 Task: Look for space in Hamadān, Iran from 2nd August, 2023 to 12th August, 2023 for 2 adults in price range Rs.5000 to Rs.10000. Place can be private room with 1  bedroom having 1 bed and 1 bathroom. Property type can be house, flat, guest house, hotel. Booking option can be shelf check-in. Required host language is English.
Action: Mouse moved to (469, 82)
Screenshot: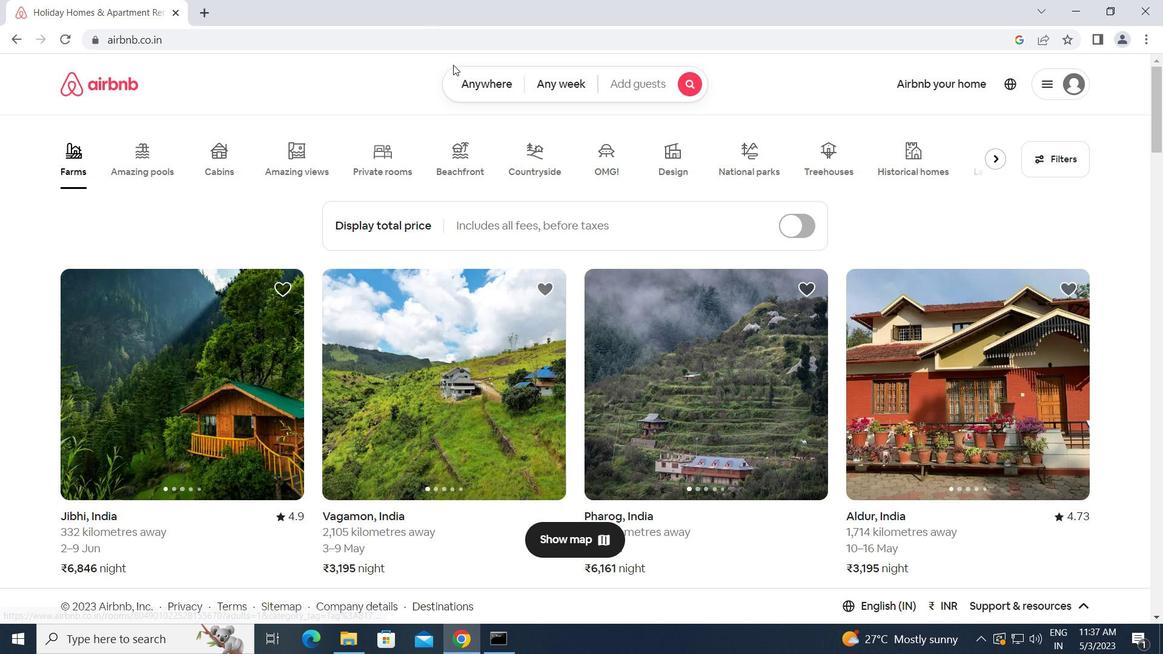 
Action: Mouse pressed left at (469, 82)
Screenshot: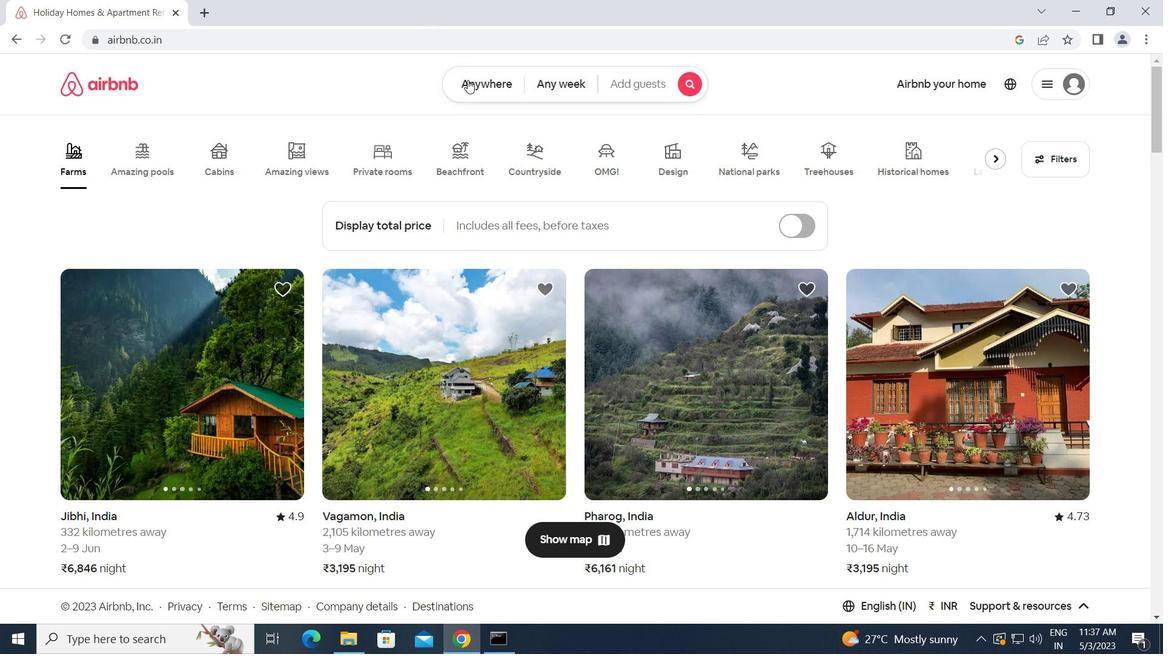 
Action: Mouse moved to (392, 139)
Screenshot: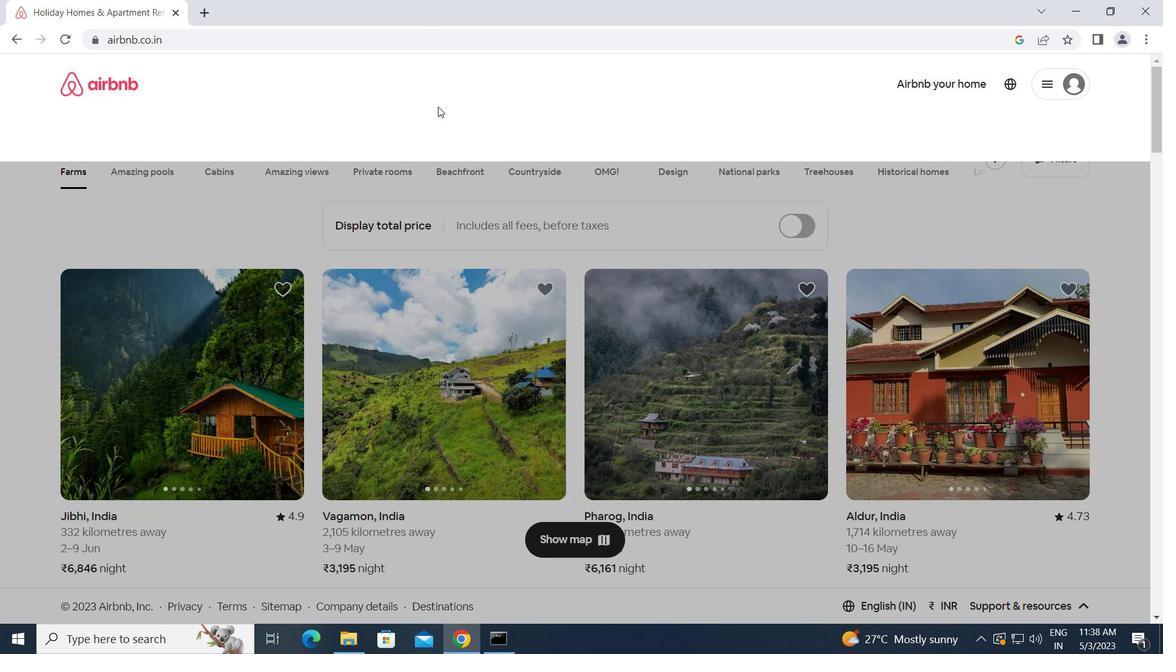 
Action: Mouse pressed left at (392, 139)
Screenshot: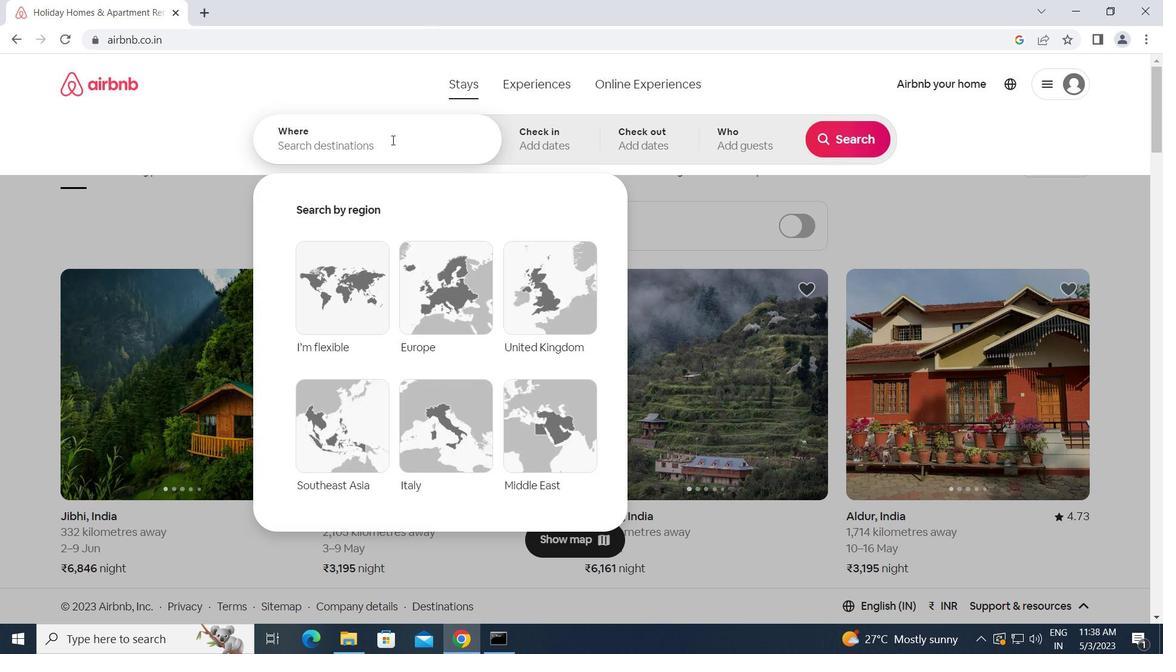 
Action: Key pressed h<Key.caps_lock>amadan,<Key.space><Key.caps_lock>i<Key.caps_lock>ran<Key.enter>
Screenshot: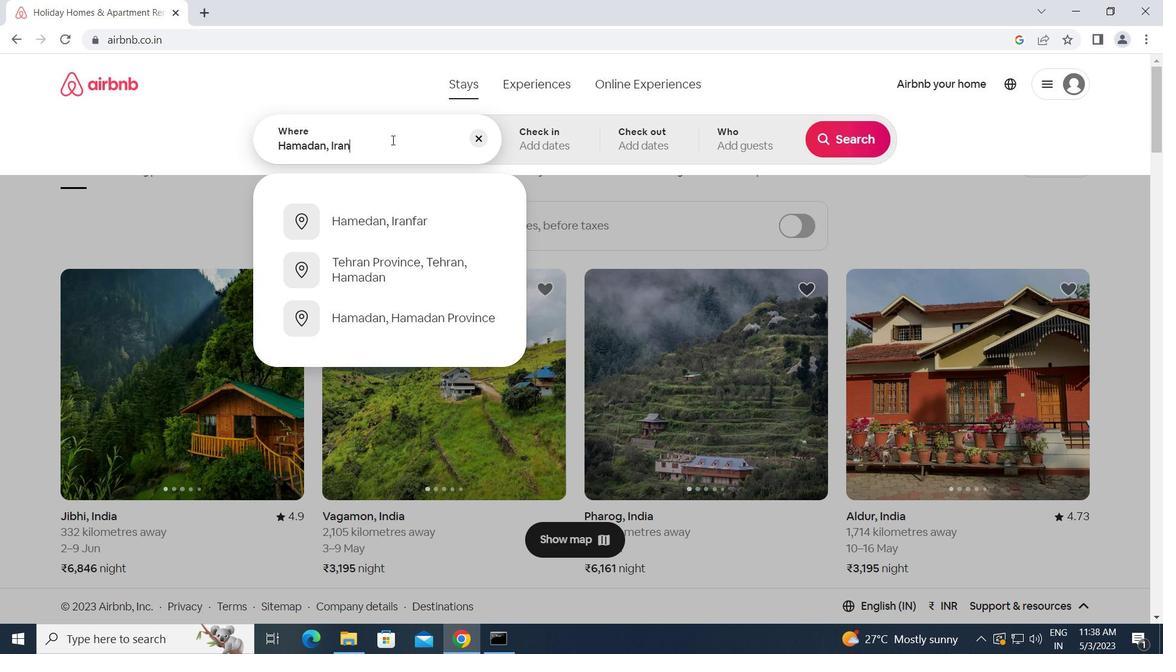 
Action: Mouse moved to (834, 255)
Screenshot: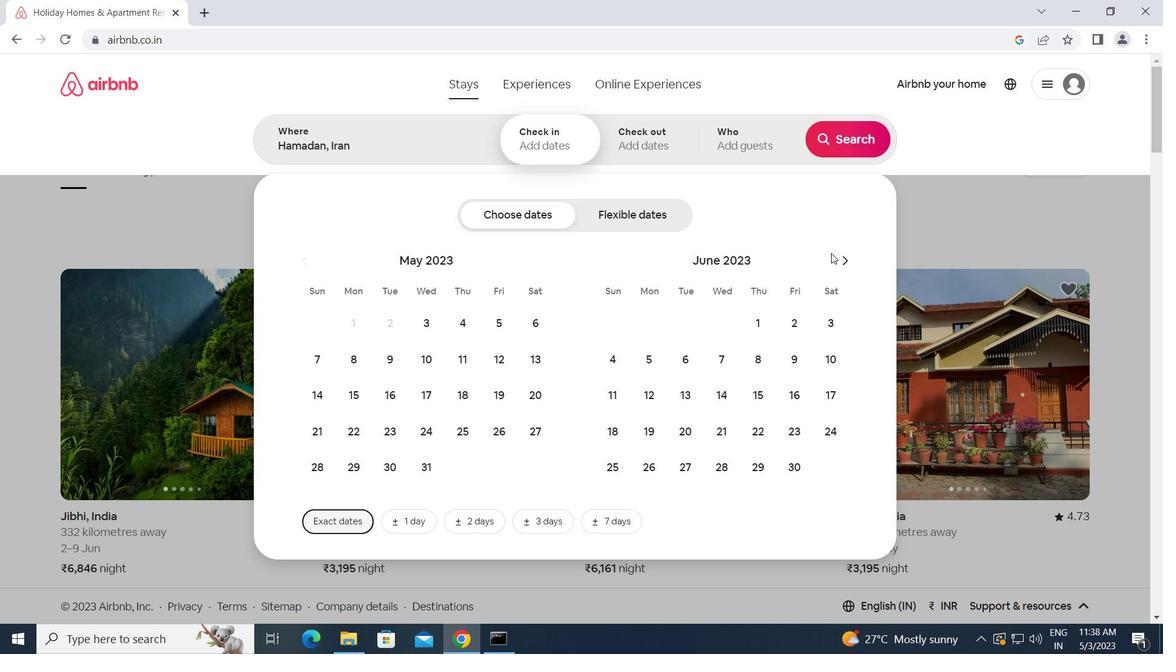 
Action: Mouse pressed left at (834, 255)
Screenshot: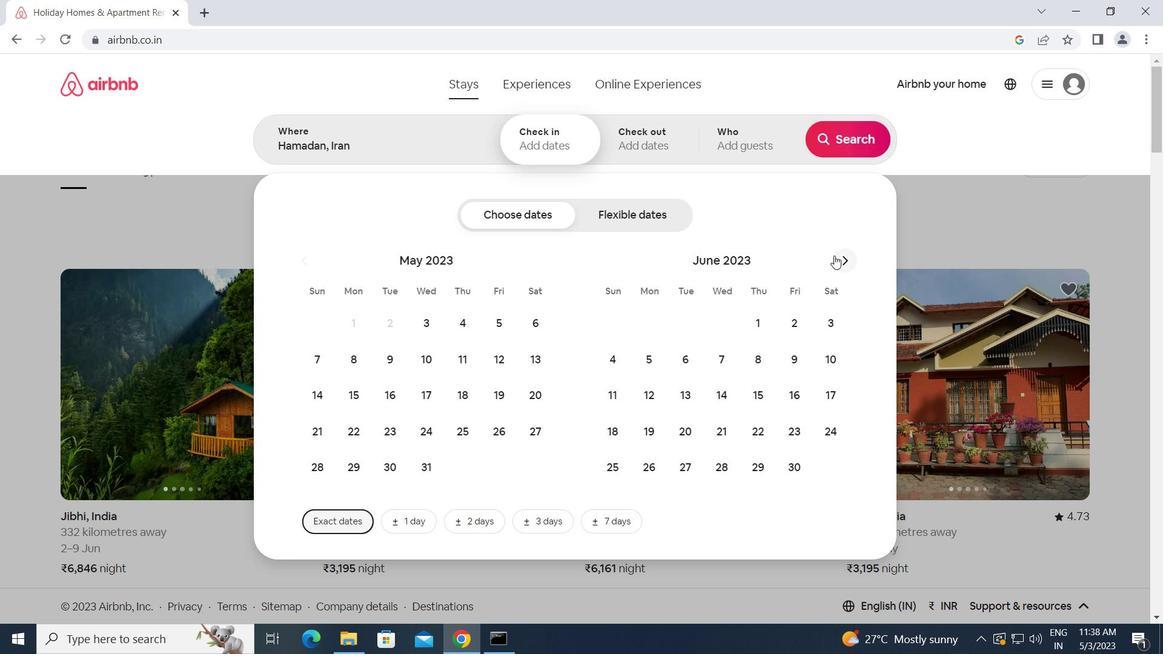 
Action: Mouse pressed left at (834, 255)
Screenshot: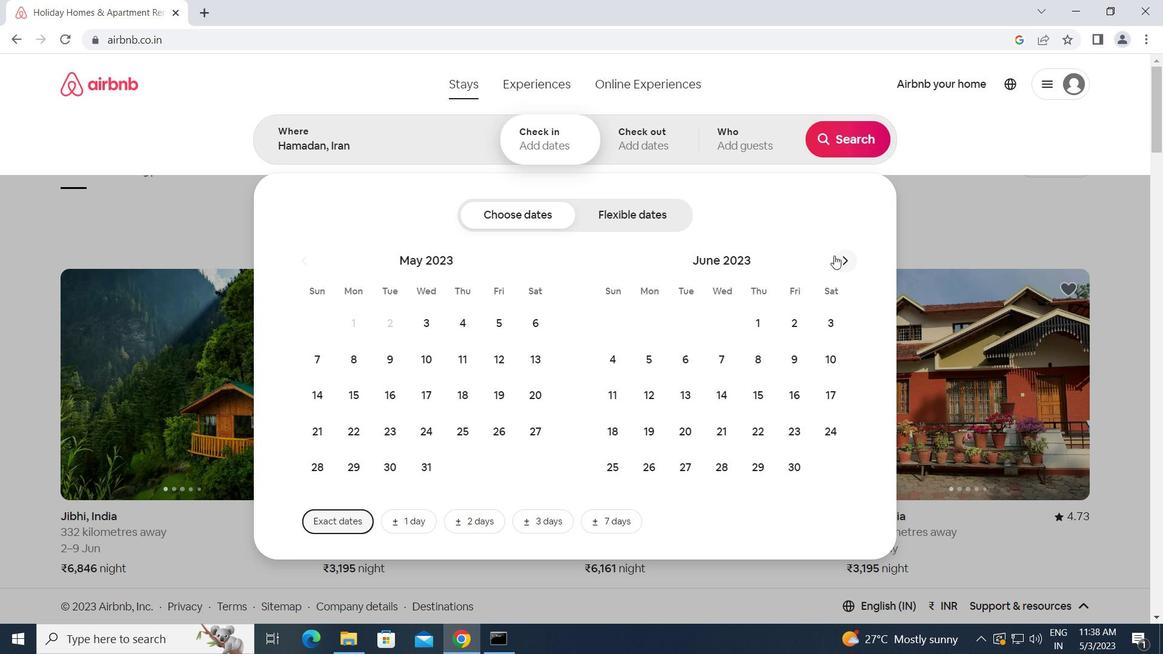 
Action: Mouse moved to (722, 324)
Screenshot: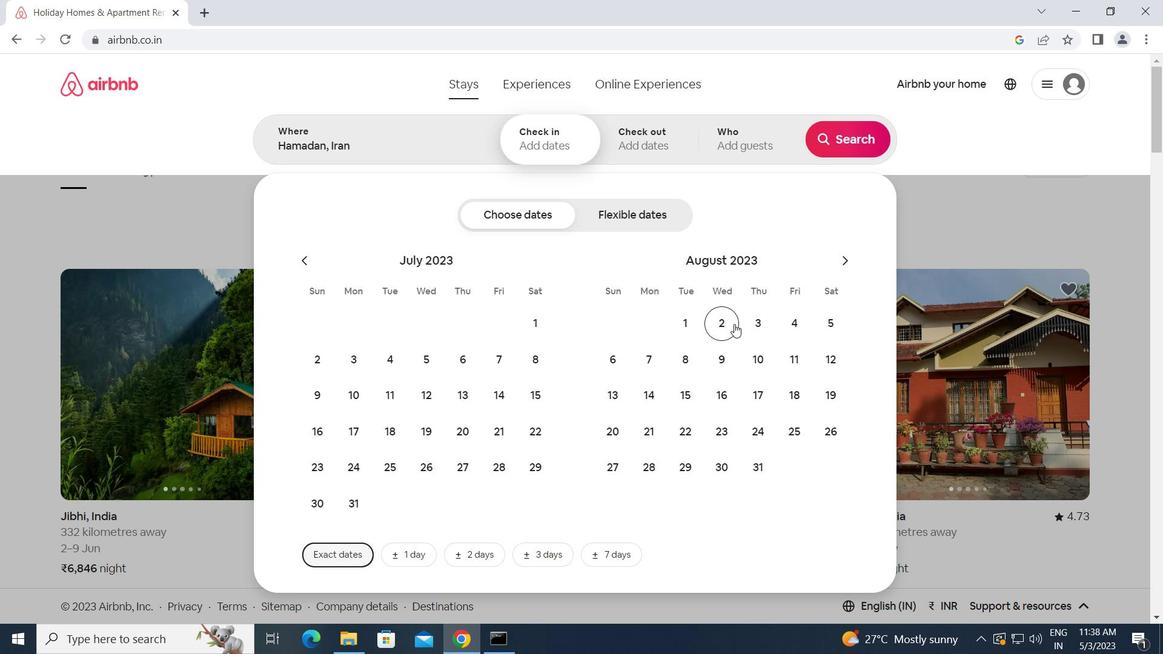 
Action: Mouse pressed left at (722, 324)
Screenshot: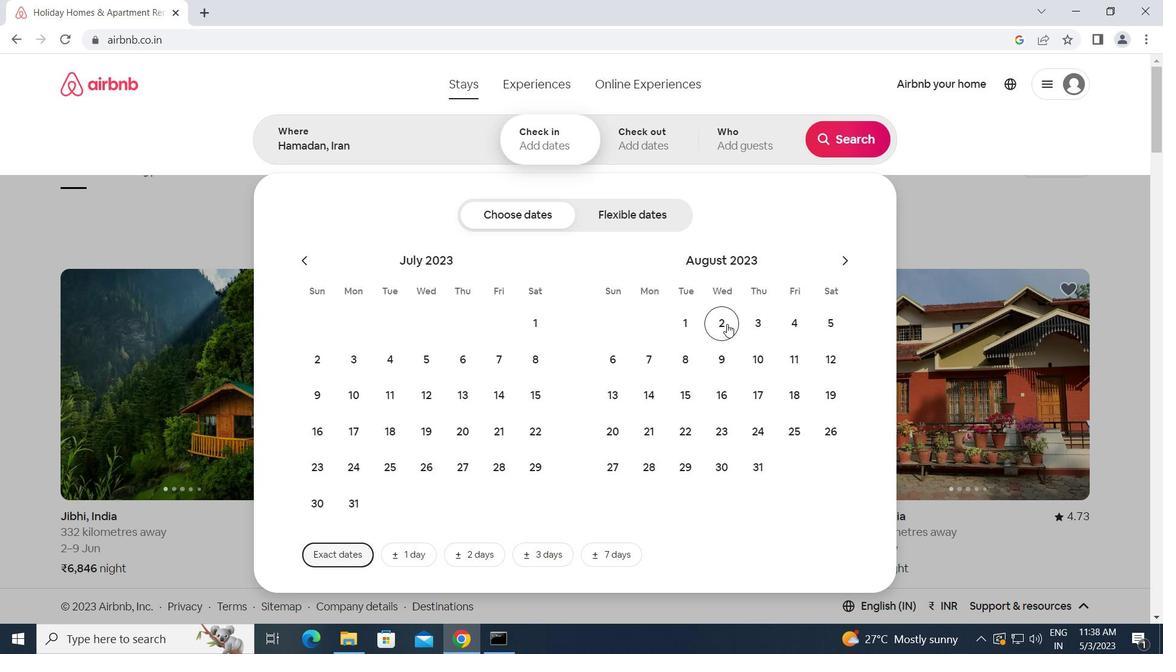 
Action: Mouse moved to (813, 355)
Screenshot: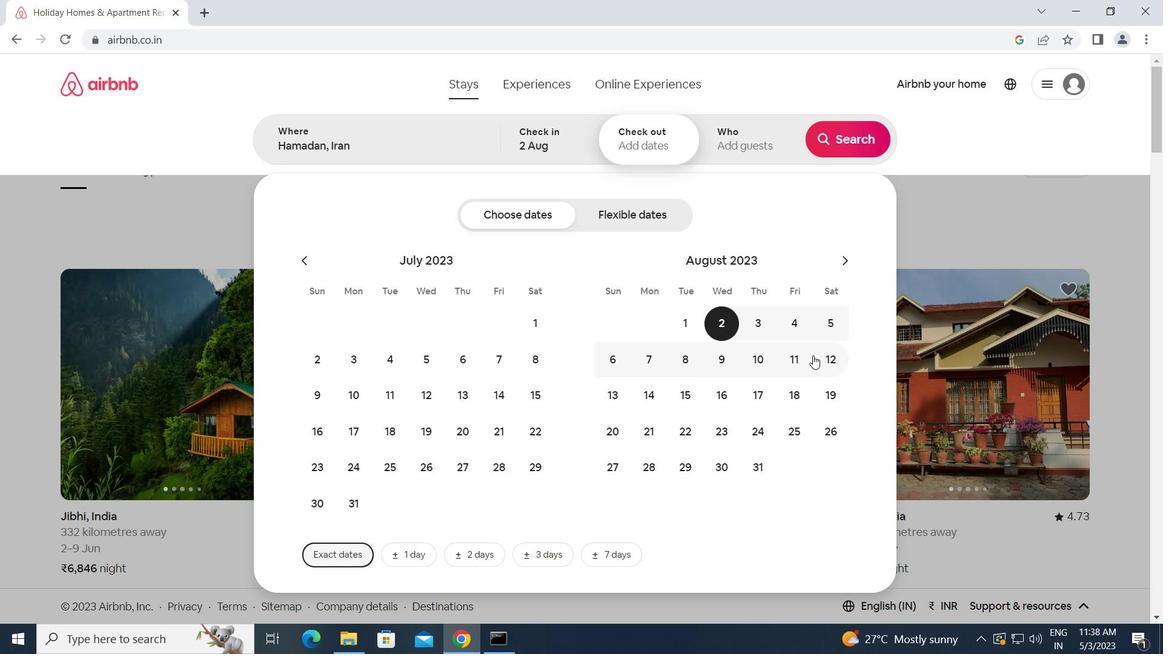 
Action: Mouse pressed left at (813, 355)
Screenshot: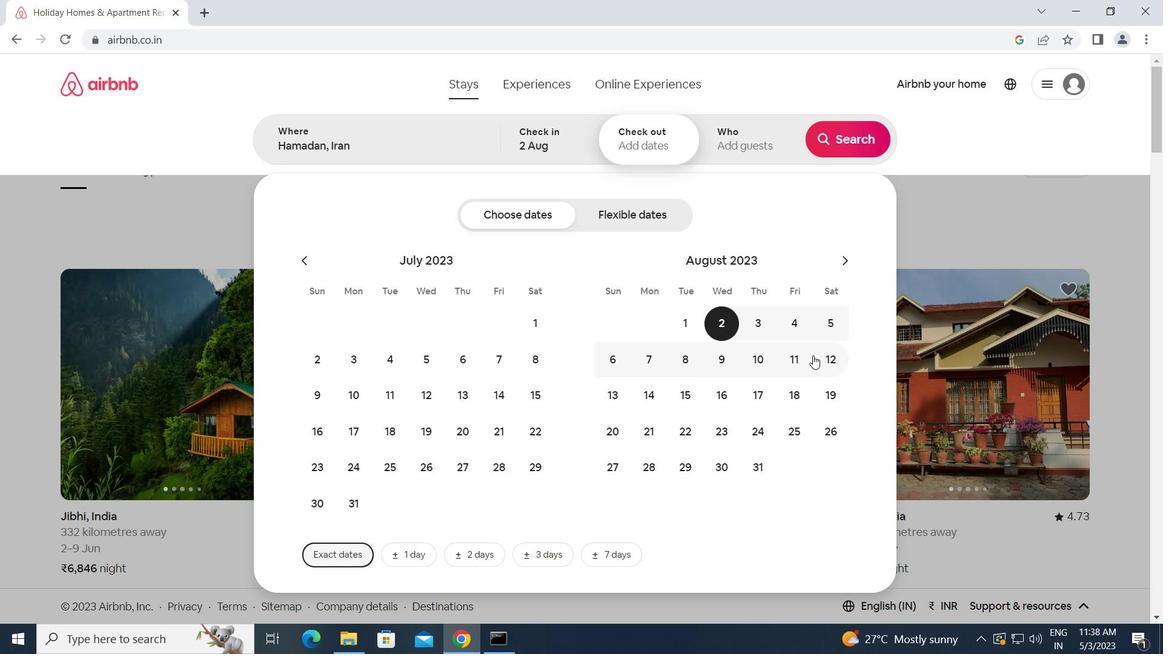 
Action: Mouse moved to (740, 138)
Screenshot: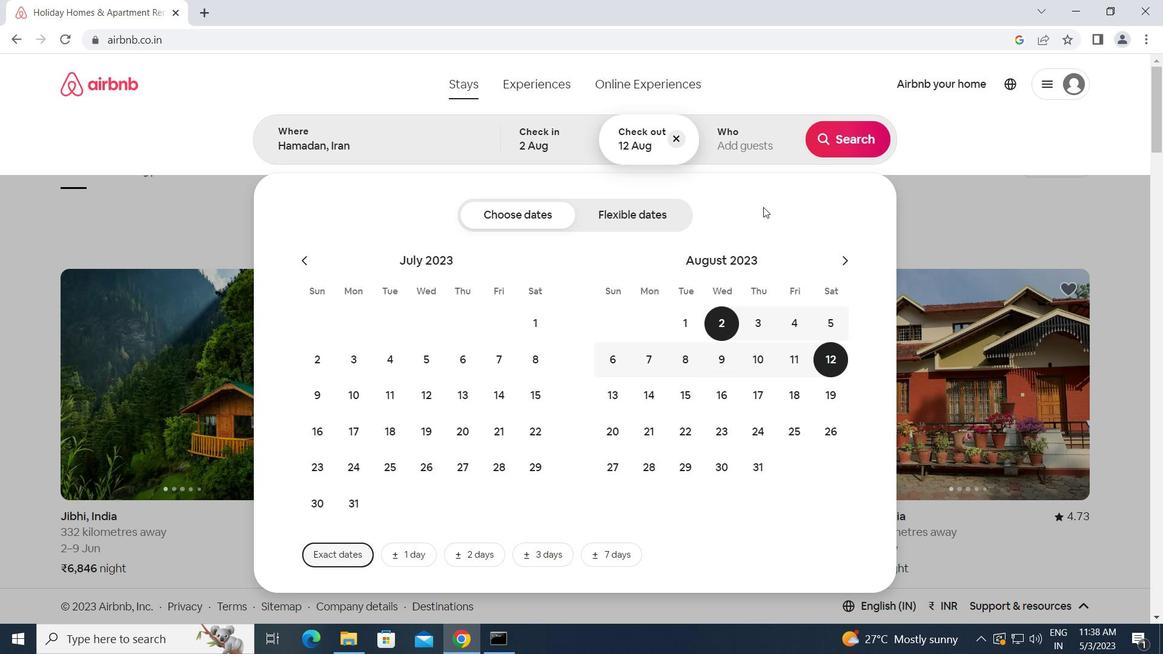 
Action: Mouse pressed left at (740, 138)
Screenshot: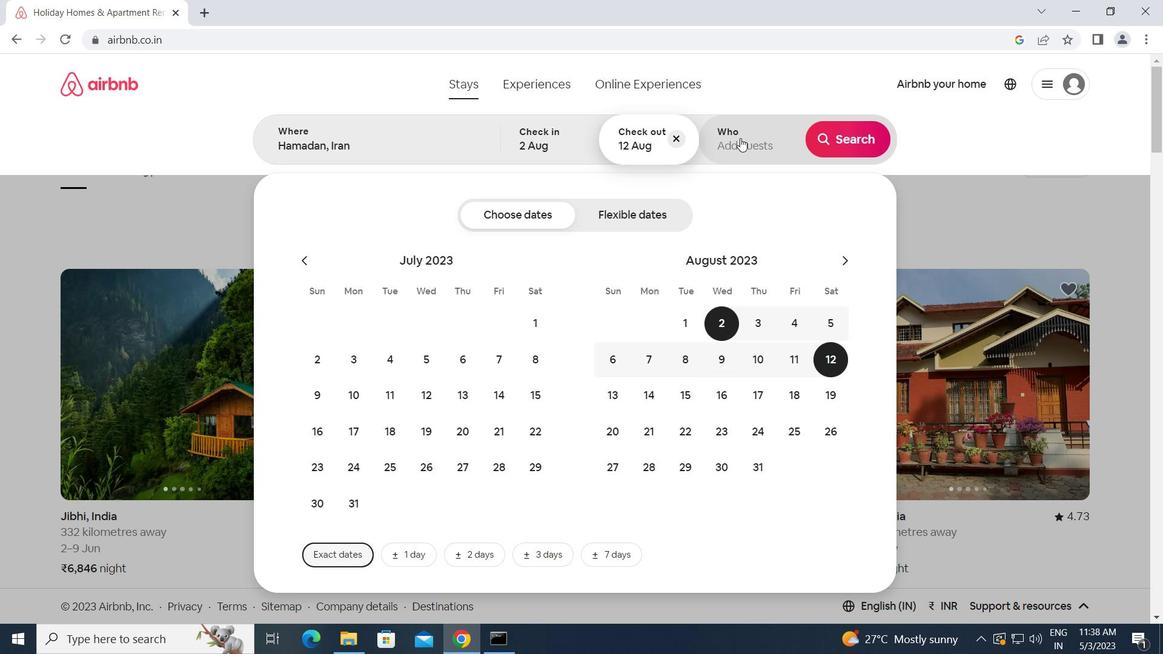 
Action: Mouse moved to (856, 210)
Screenshot: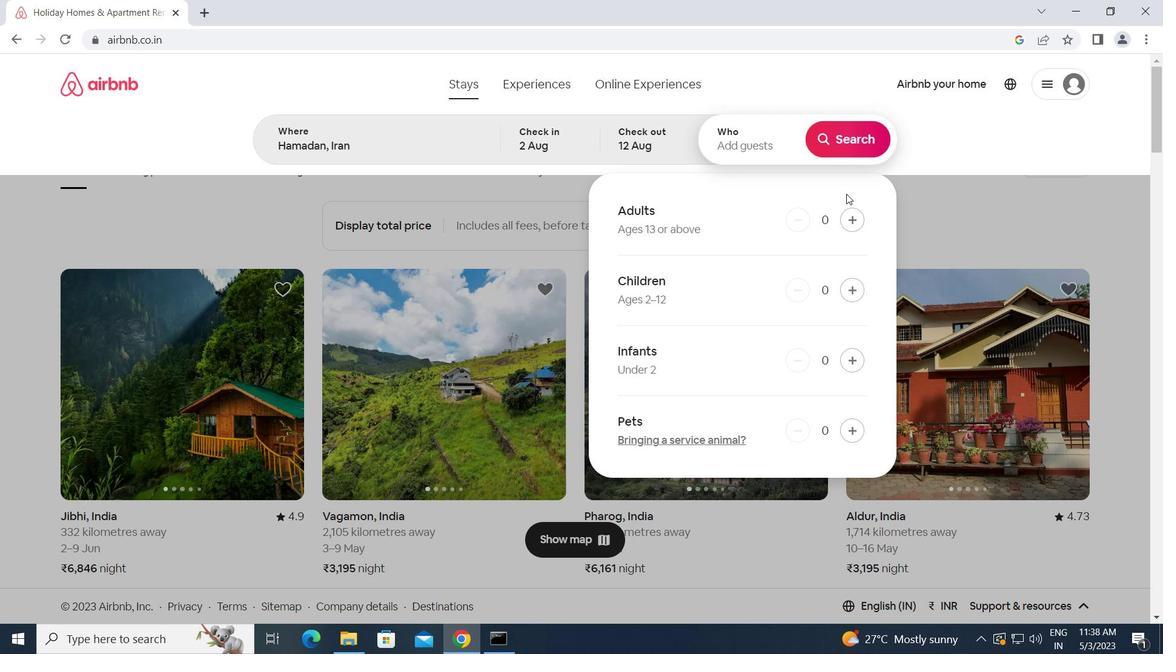 
Action: Mouse pressed left at (856, 210)
Screenshot: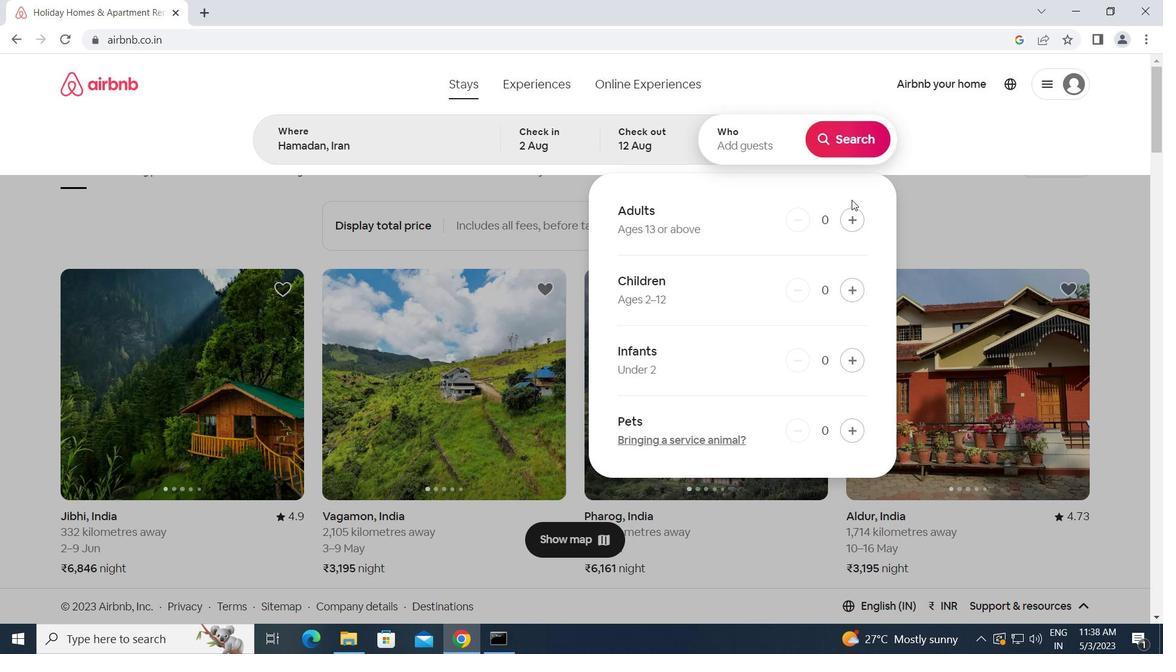 
Action: Mouse pressed left at (856, 210)
Screenshot: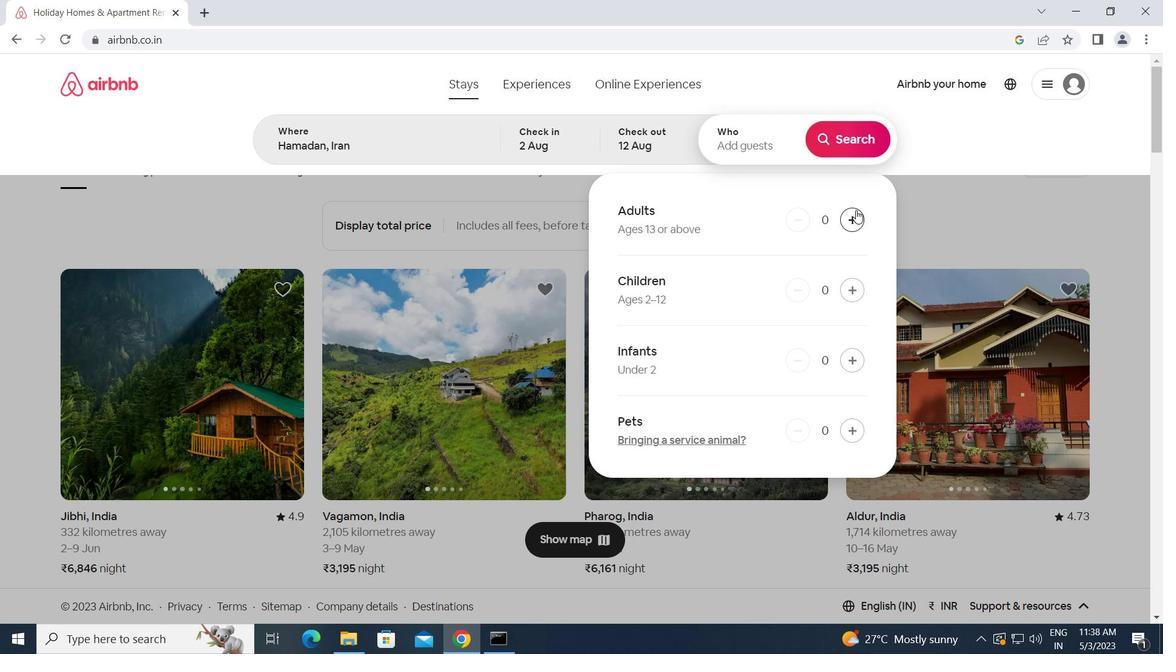 
Action: Mouse moved to (855, 143)
Screenshot: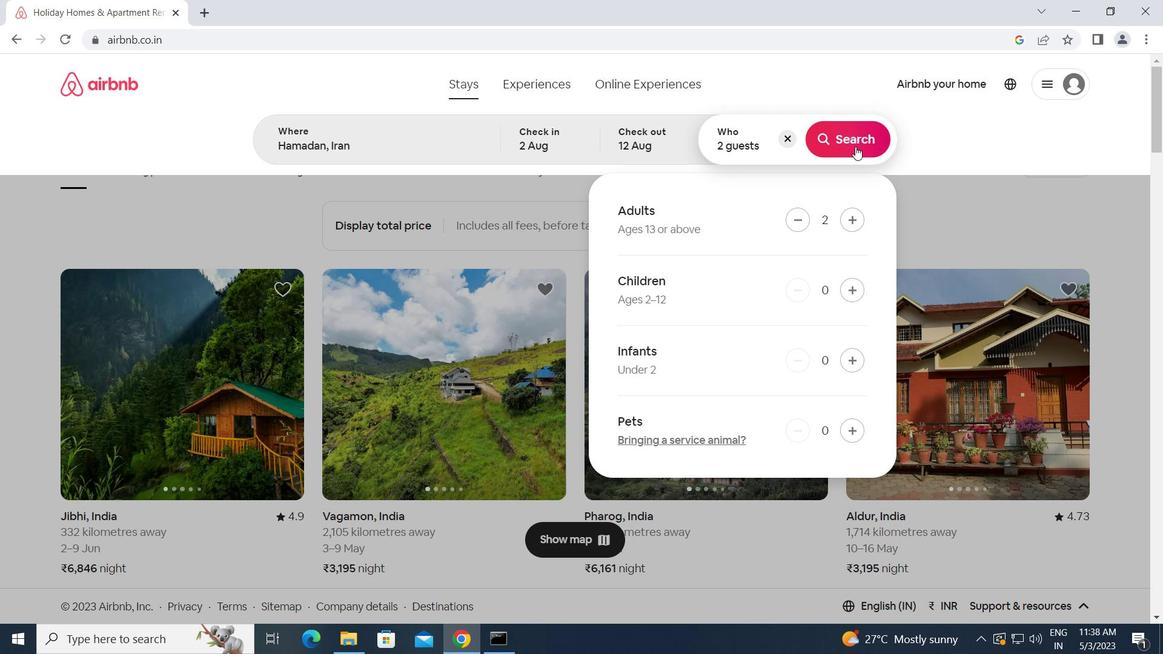 
Action: Mouse pressed left at (855, 143)
Screenshot: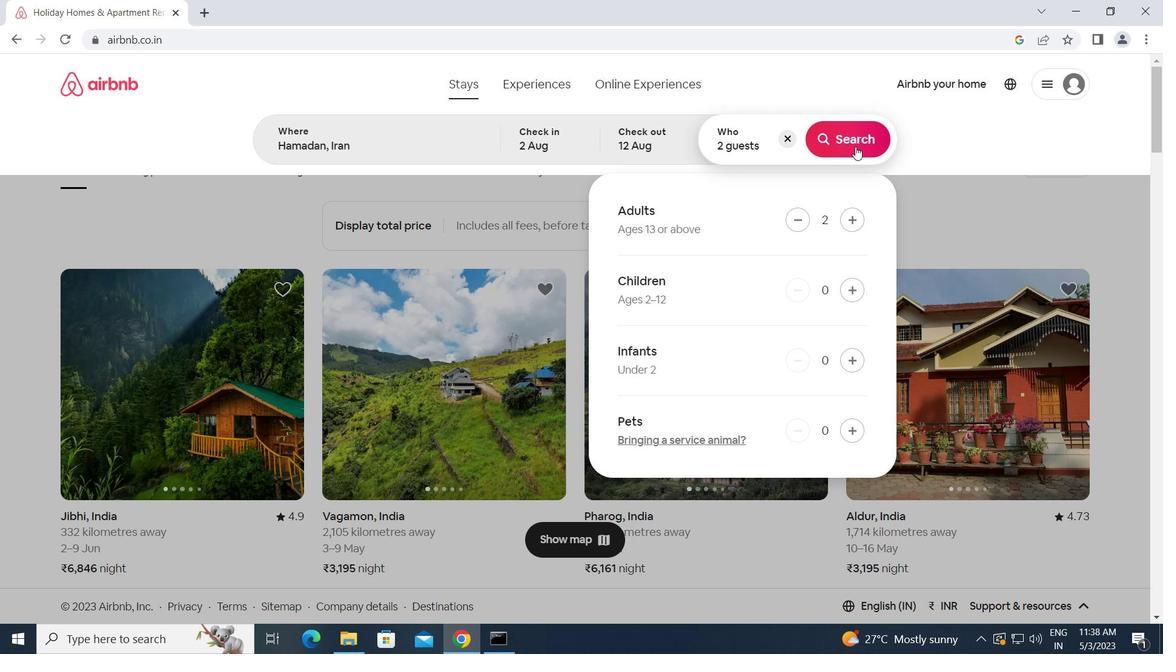 
Action: Mouse moved to (1096, 140)
Screenshot: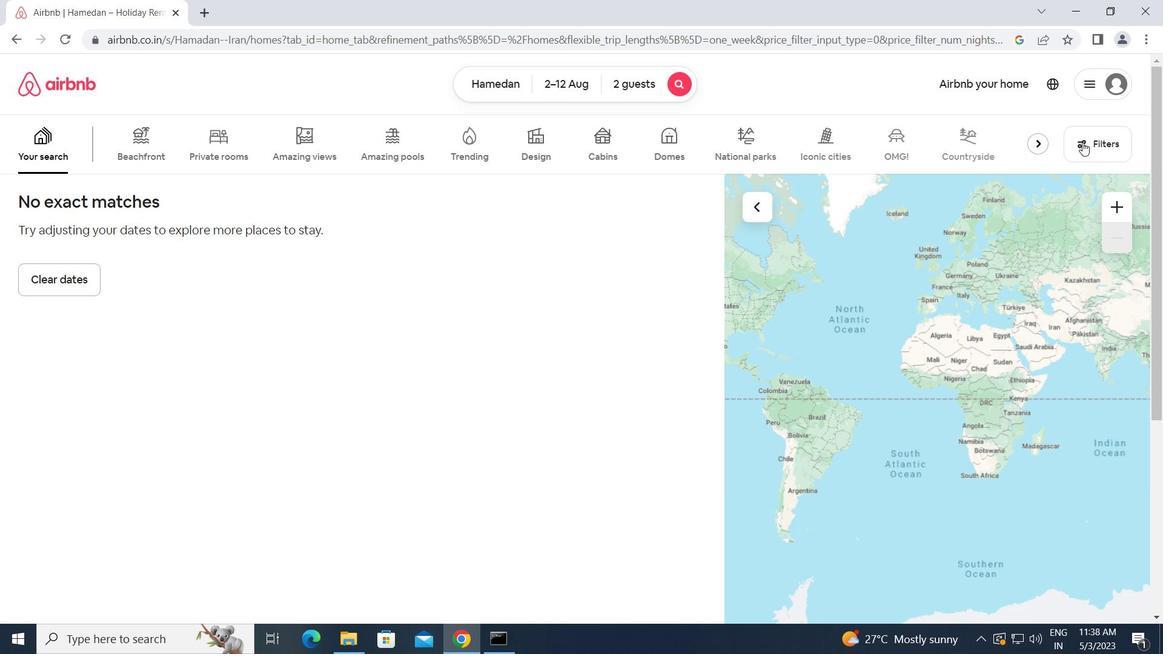 
Action: Mouse pressed left at (1096, 140)
Screenshot: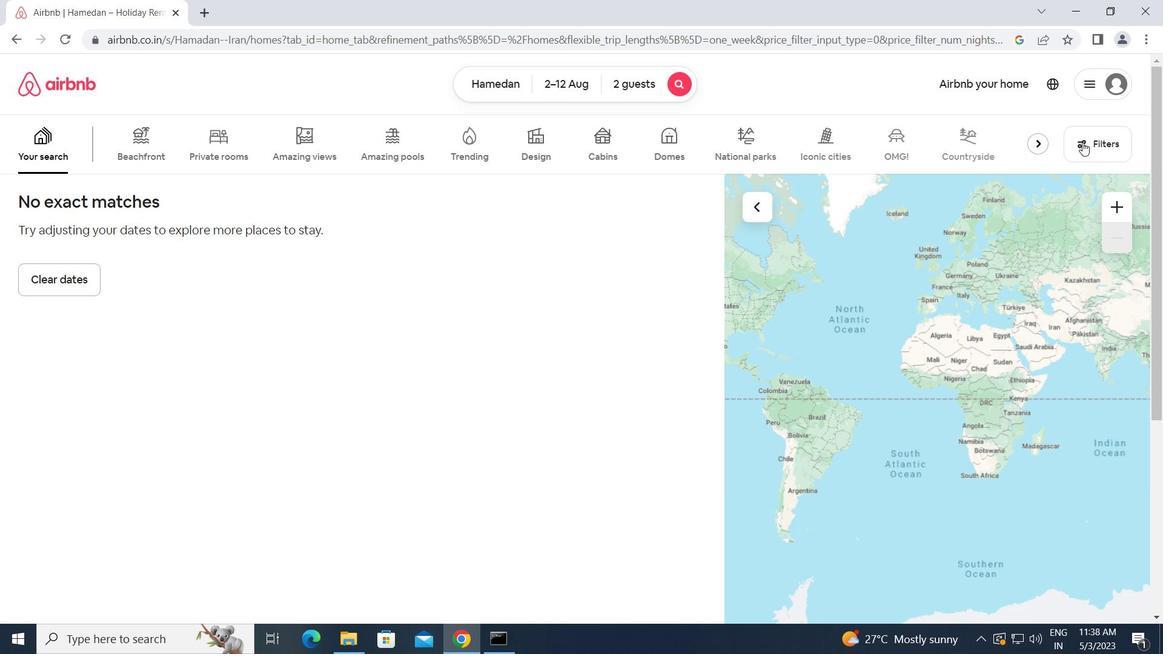 
Action: Mouse moved to (411, 235)
Screenshot: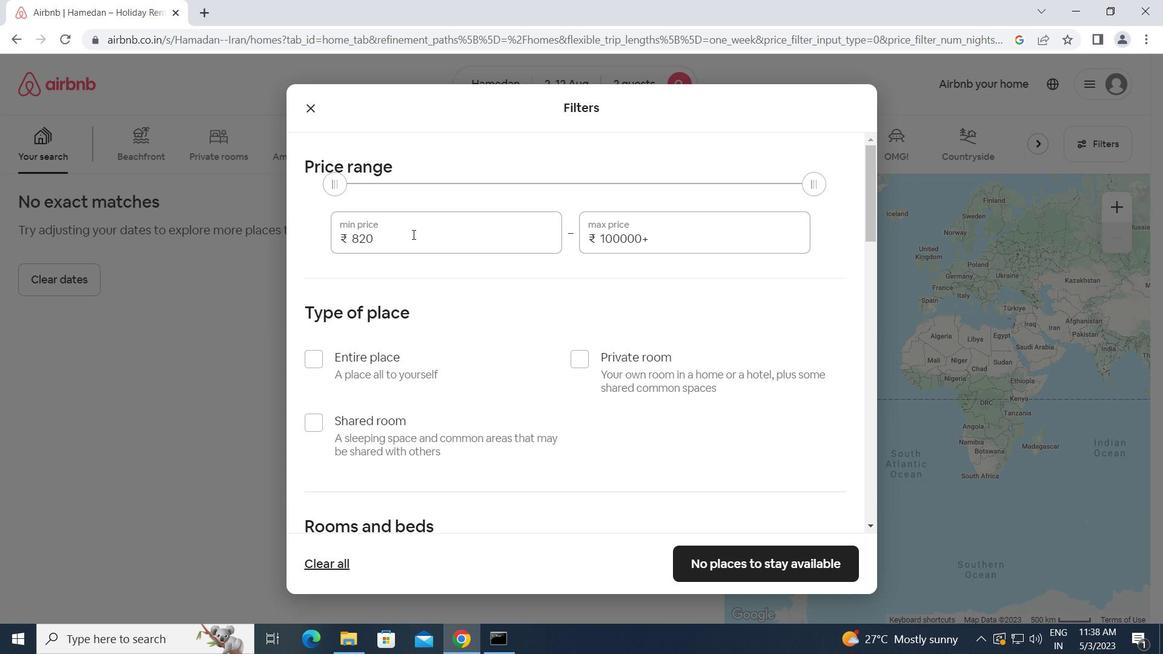 
Action: Mouse pressed left at (411, 235)
Screenshot: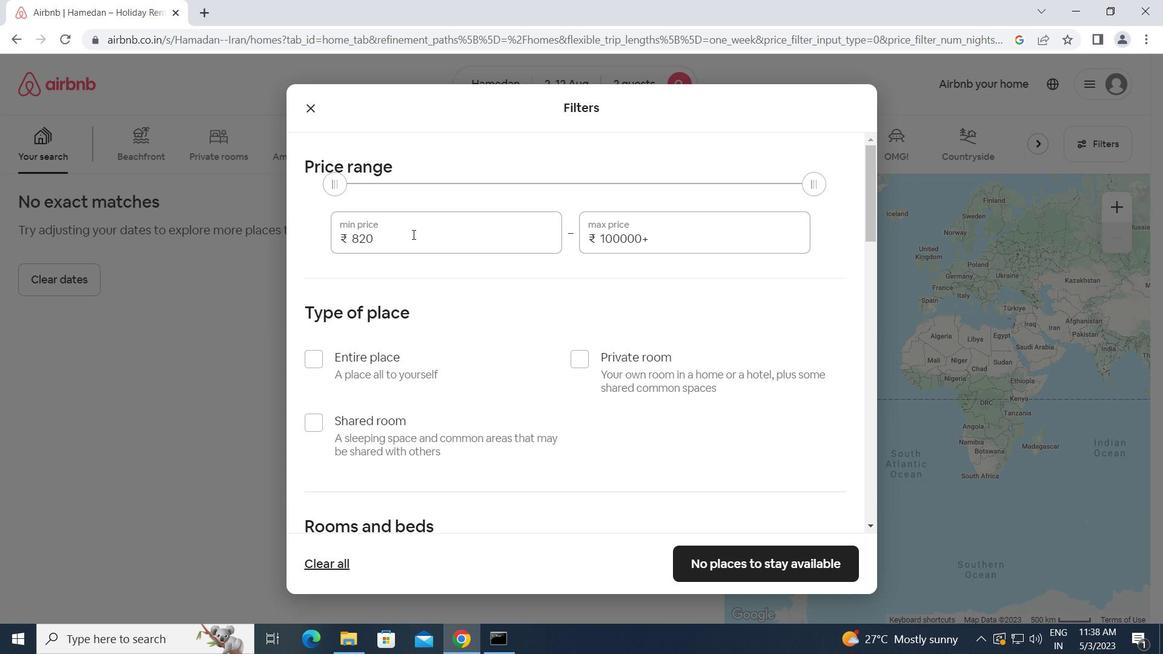 
Action: Mouse moved to (337, 238)
Screenshot: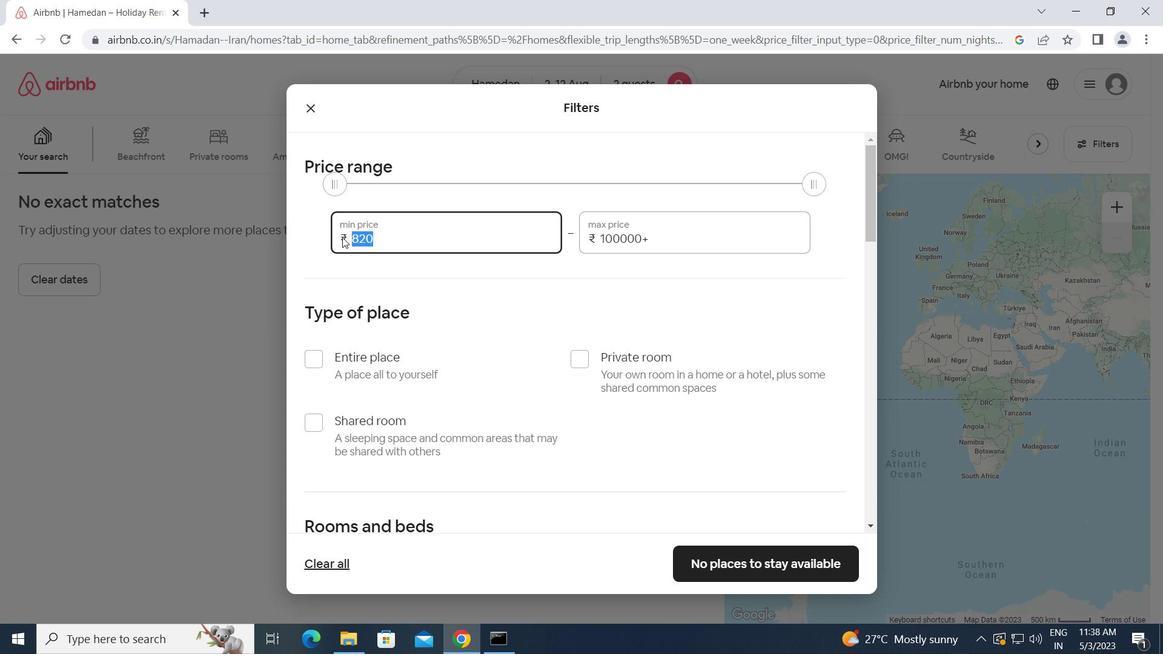 
Action: Key pressed 5000<Key.tab>10000
Screenshot: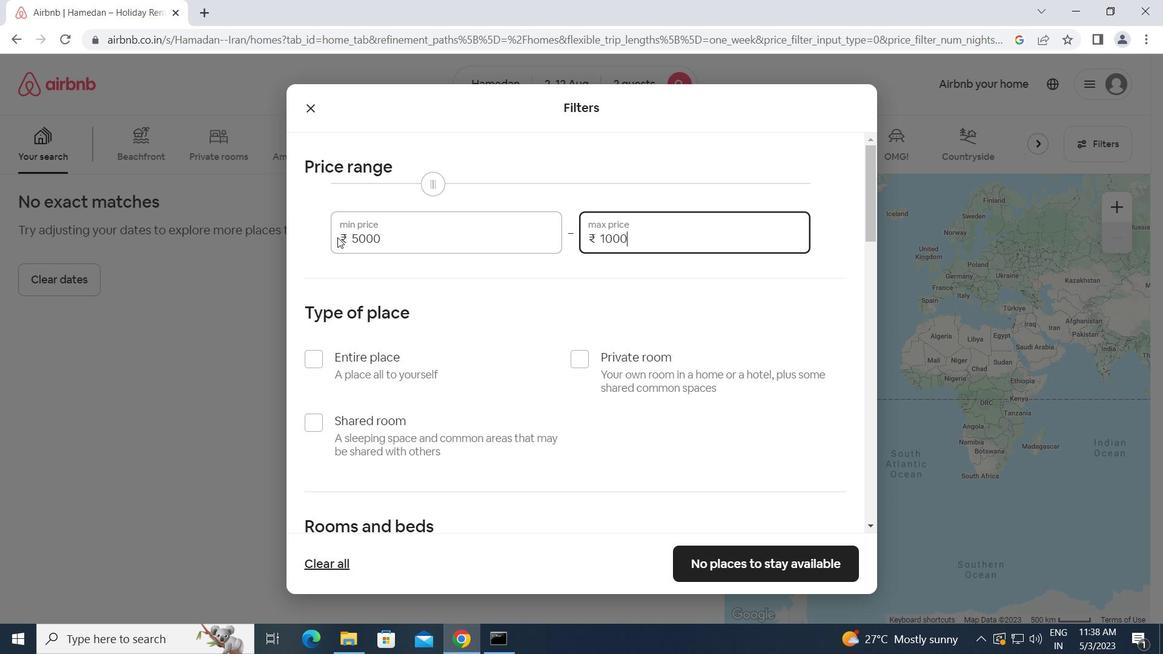 
Action: Mouse moved to (575, 354)
Screenshot: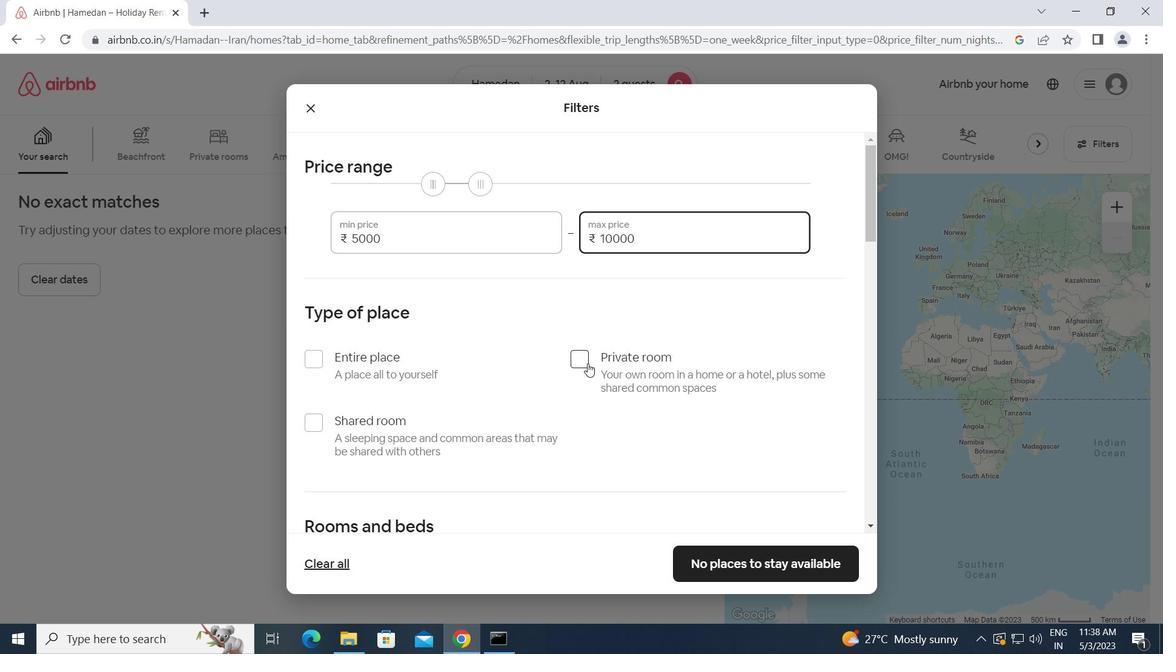 
Action: Mouse pressed left at (575, 354)
Screenshot: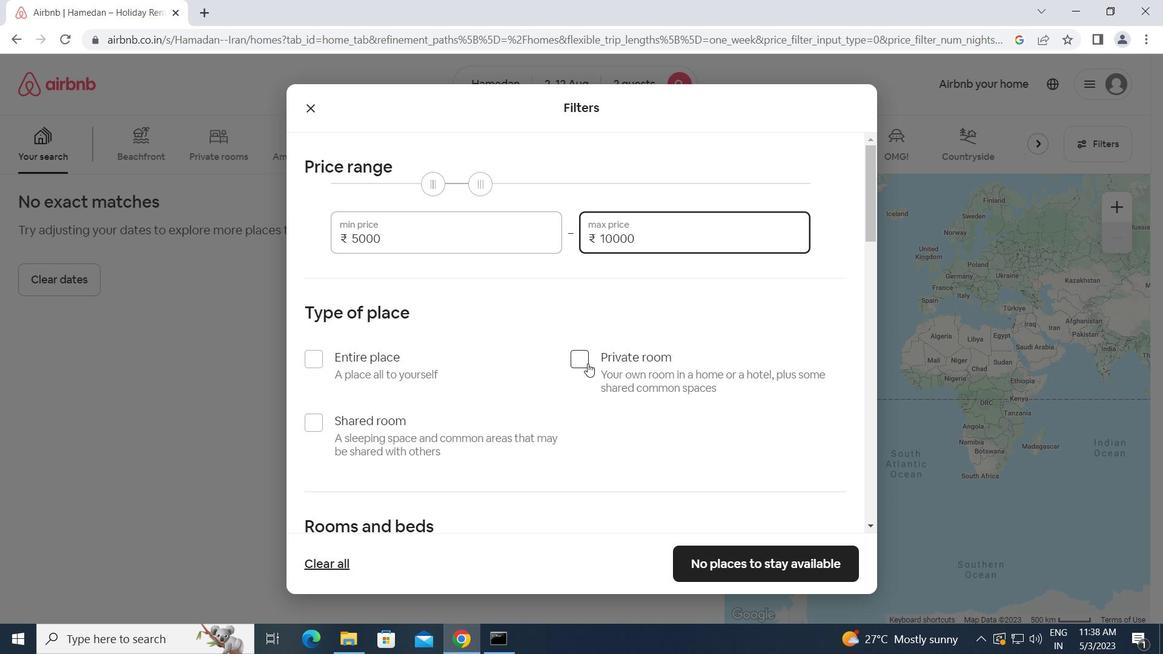
Action: Mouse moved to (548, 400)
Screenshot: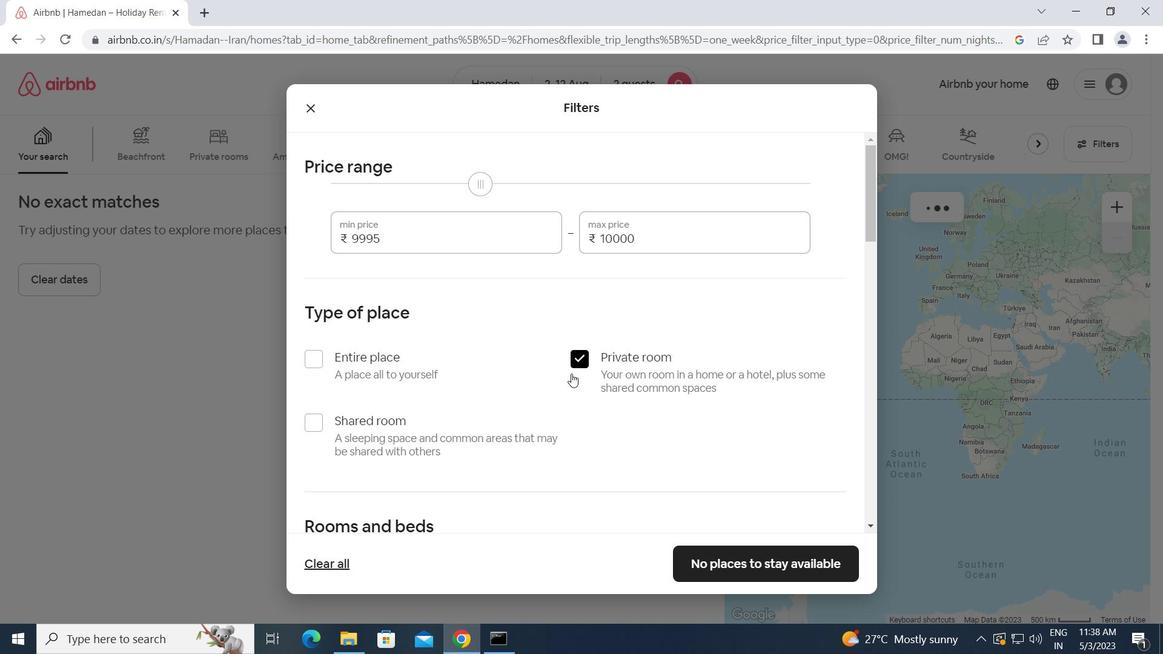
Action: Mouse scrolled (548, 399) with delta (0, 0)
Screenshot: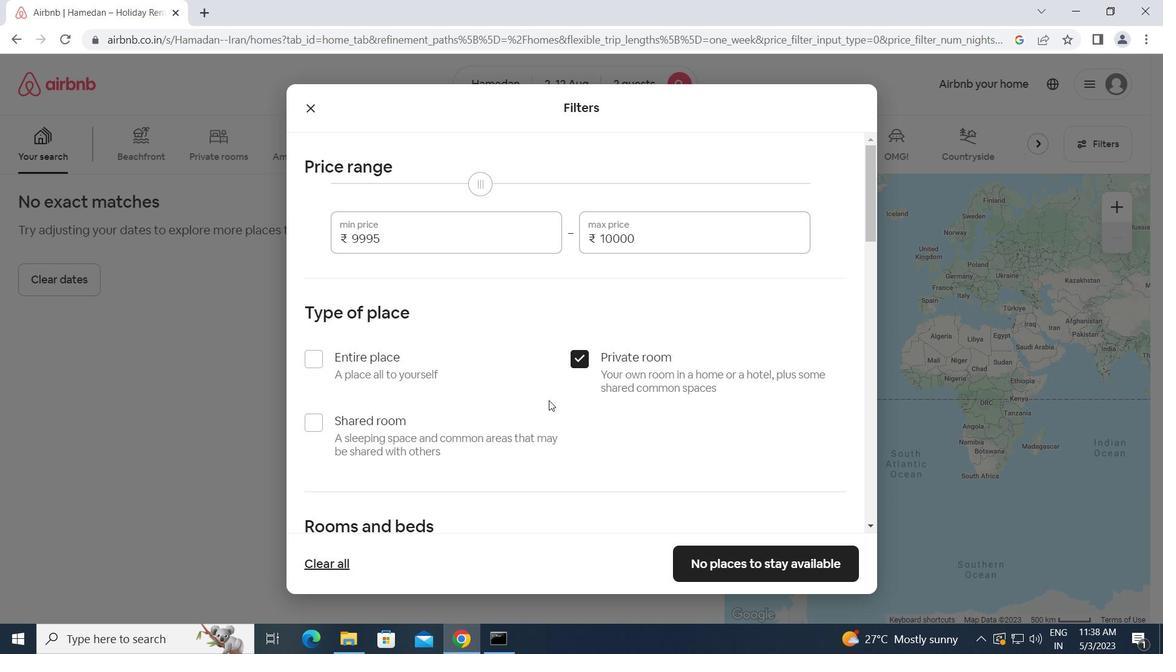 
Action: Mouse scrolled (548, 399) with delta (0, 0)
Screenshot: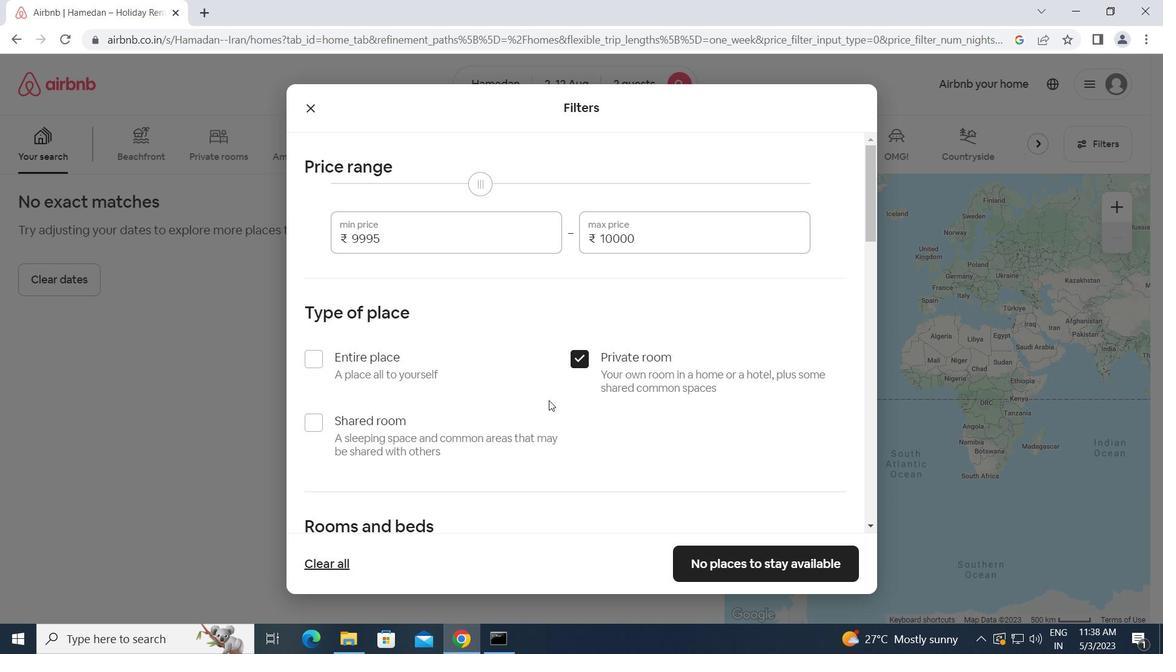 
Action: Mouse scrolled (548, 399) with delta (0, 0)
Screenshot: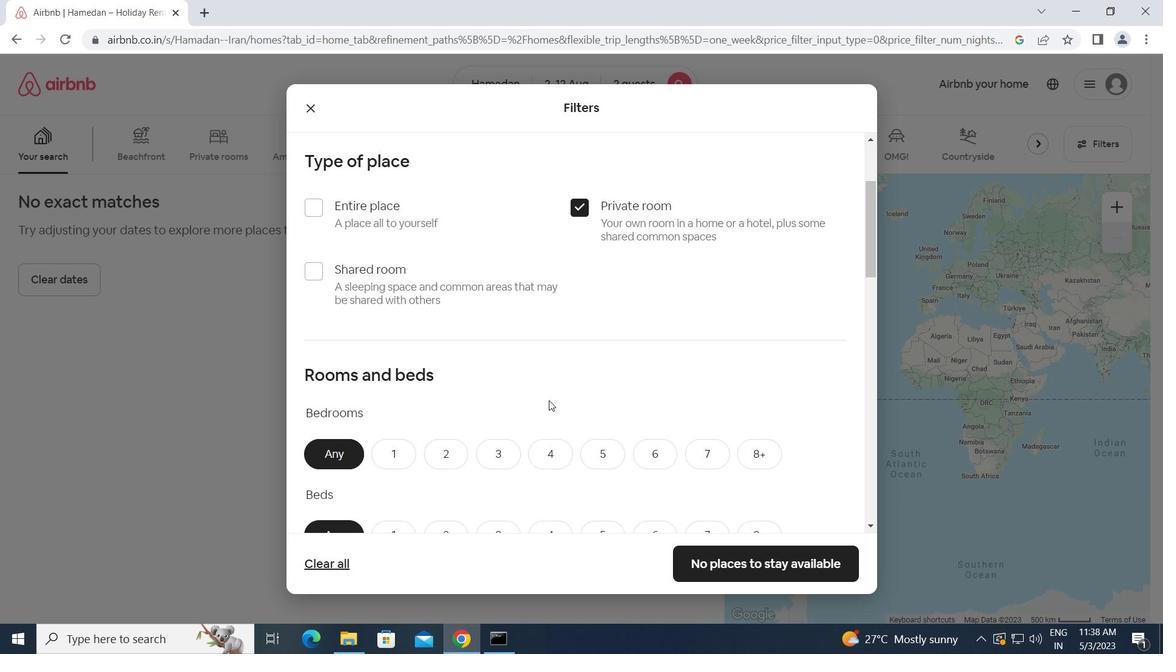 
Action: Mouse moved to (401, 381)
Screenshot: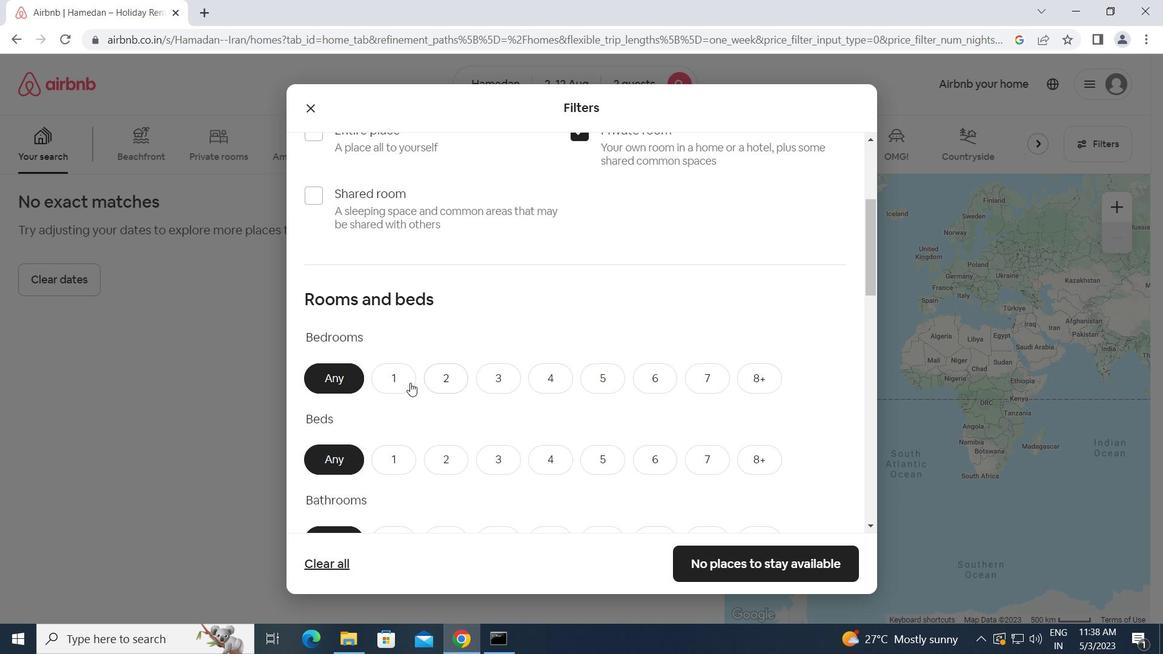 
Action: Mouse pressed left at (401, 381)
Screenshot: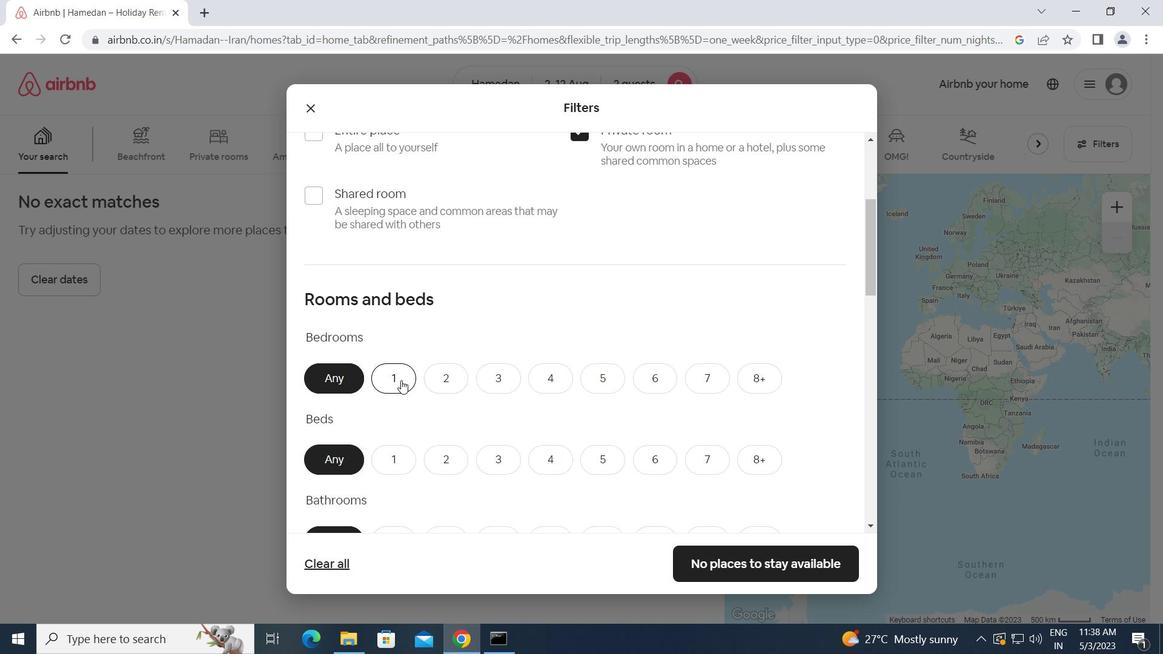 
Action: Mouse moved to (394, 457)
Screenshot: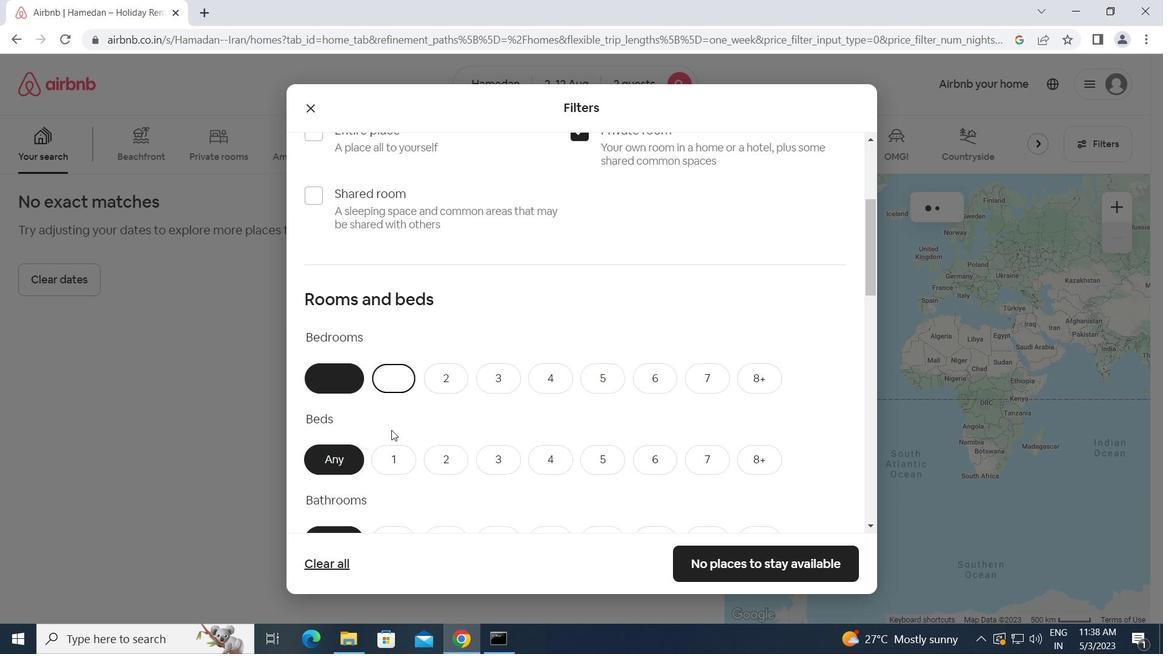 
Action: Mouse pressed left at (394, 457)
Screenshot: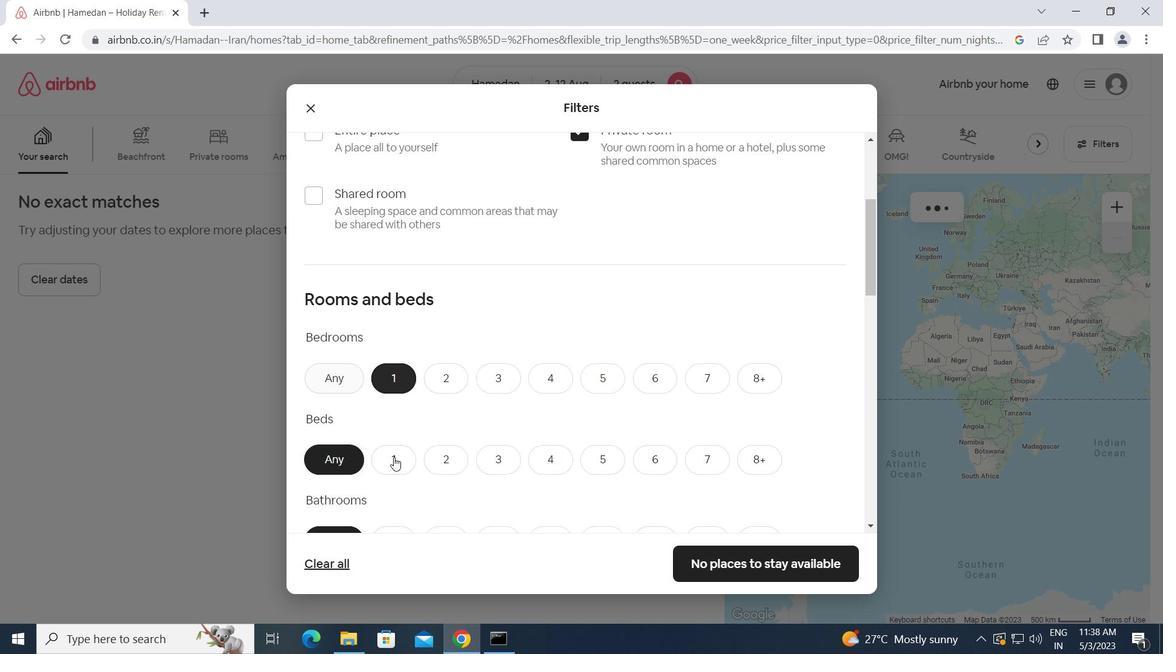 
Action: Mouse moved to (483, 444)
Screenshot: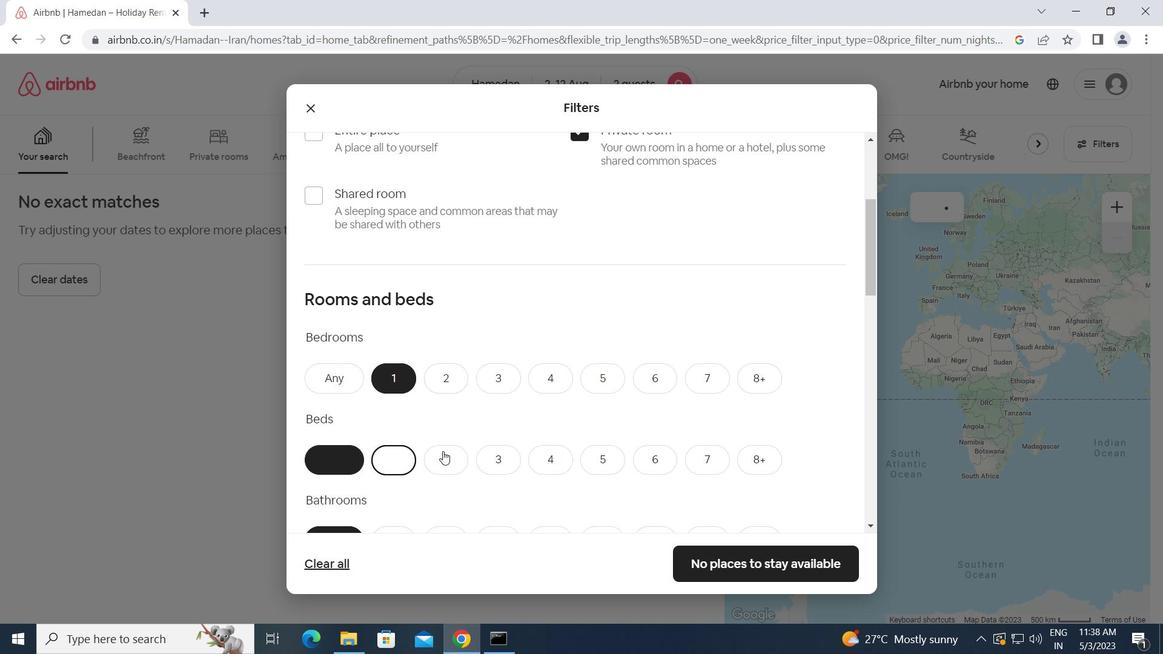 
Action: Mouse scrolled (483, 444) with delta (0, 0)
Screenshot: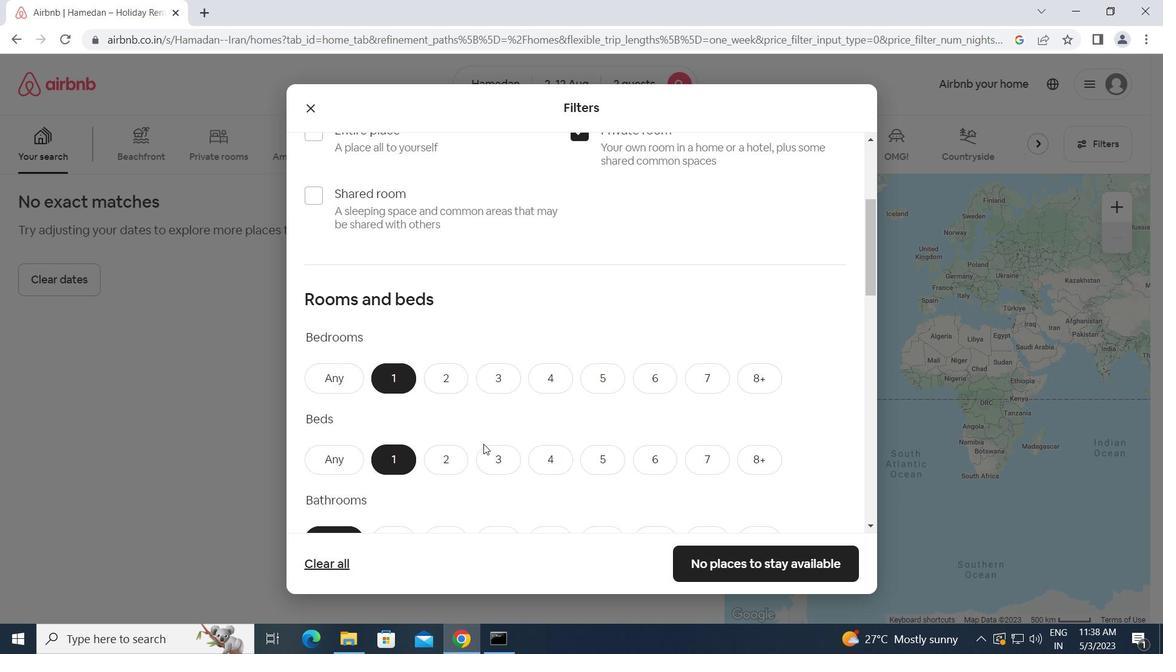 
Action: Mouse scrolled (483, 444) with delta (0, 0)
Screenshot: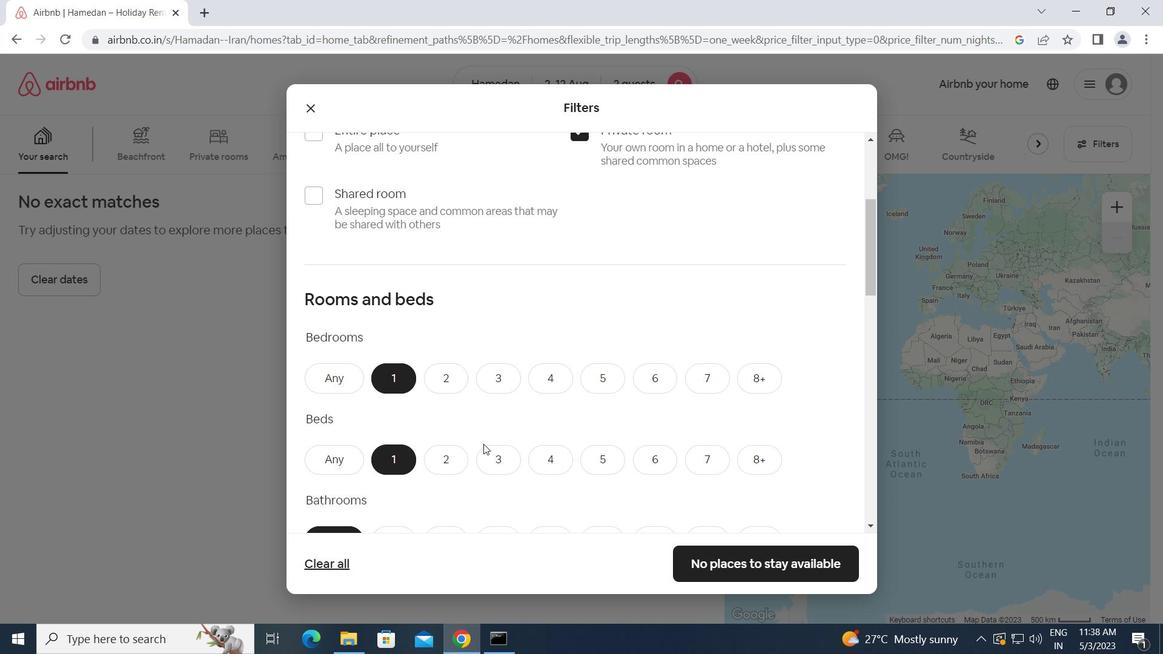 
Action: Mouse moved to (399, 390)
Screenshot: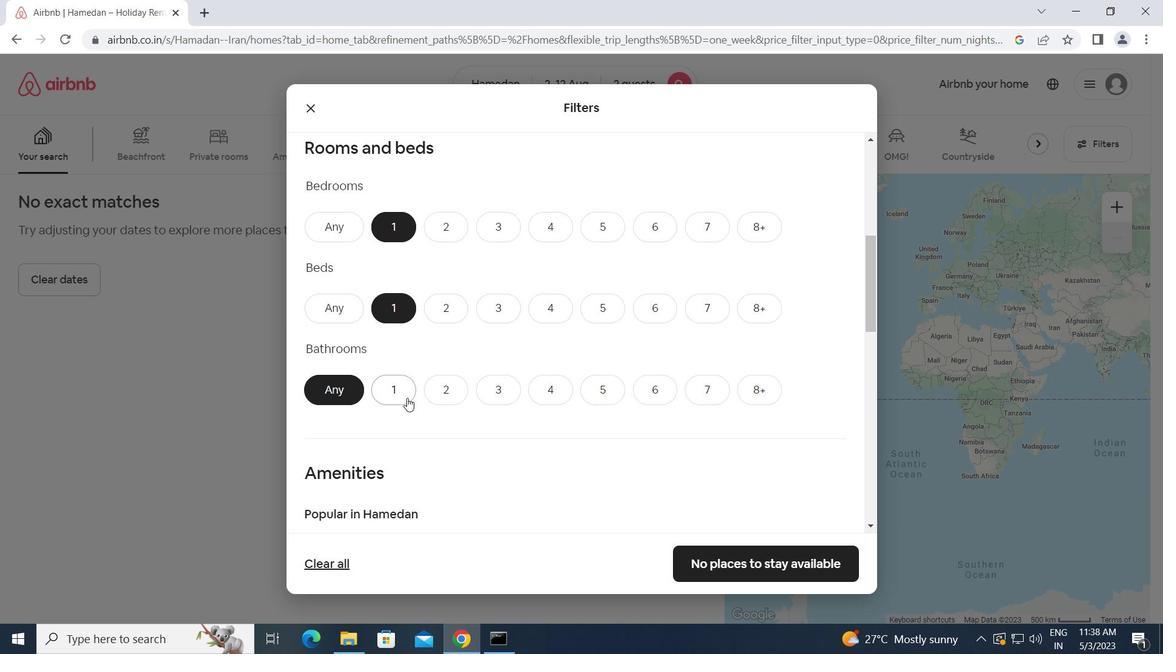 
Action: Mouse pressed left at (399, 390)
Screenshot: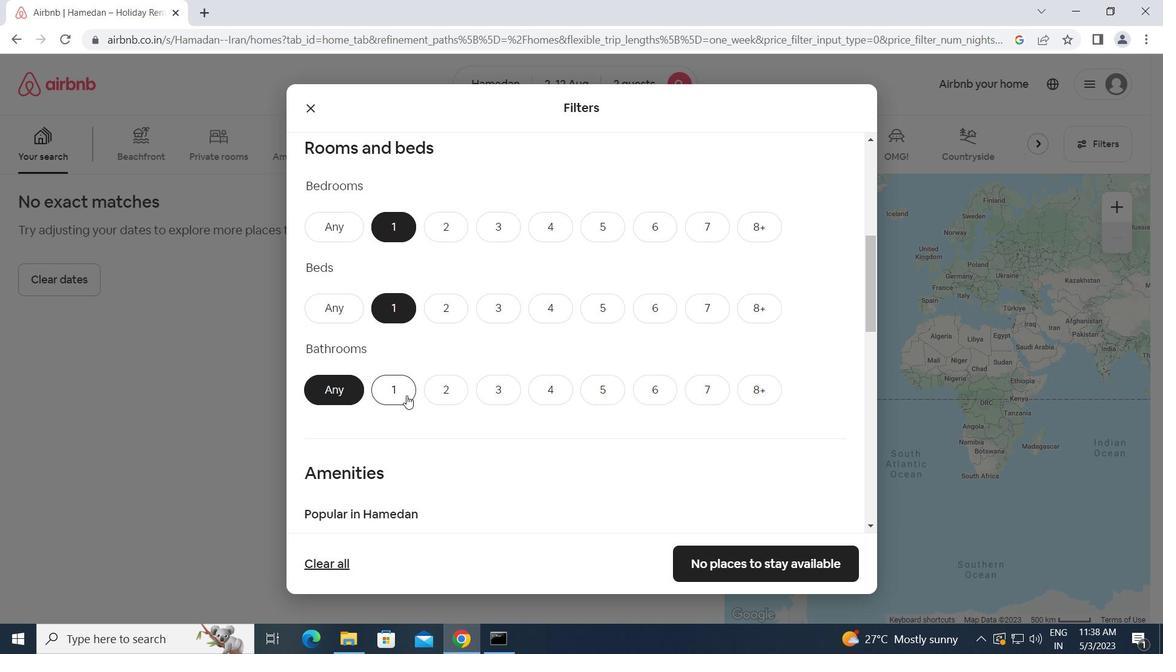 
Action: Mouse moved to (495, 434)
Screenshot: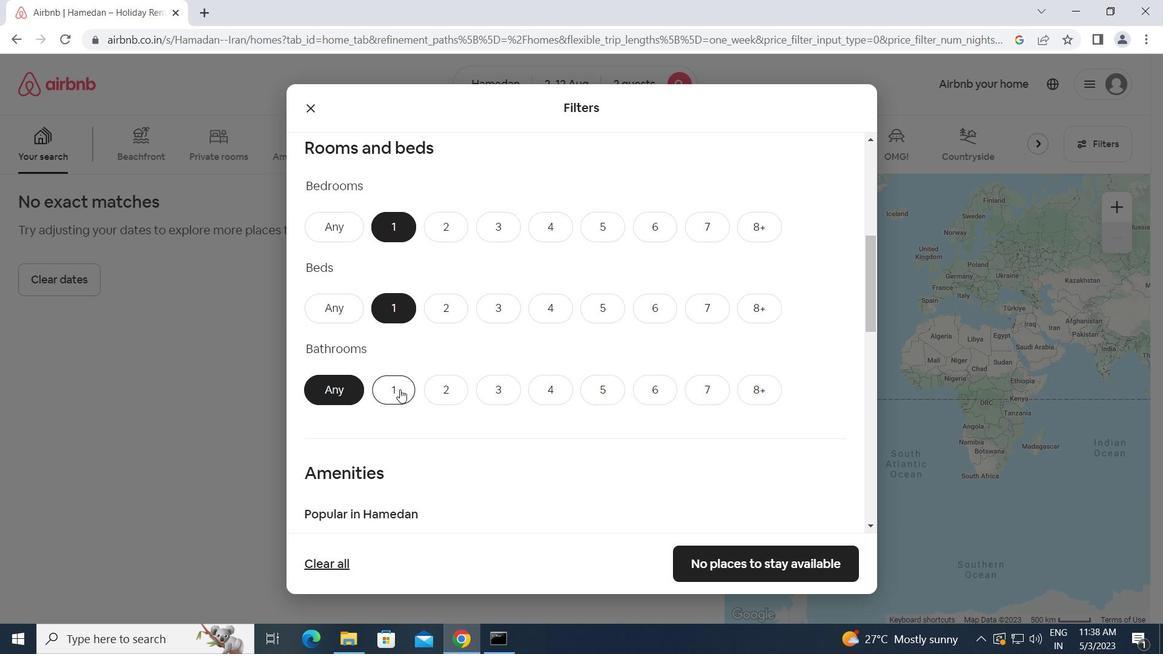 
Action: Mouse scrolled (495, 434) with delta (0, 0)
Screenshot: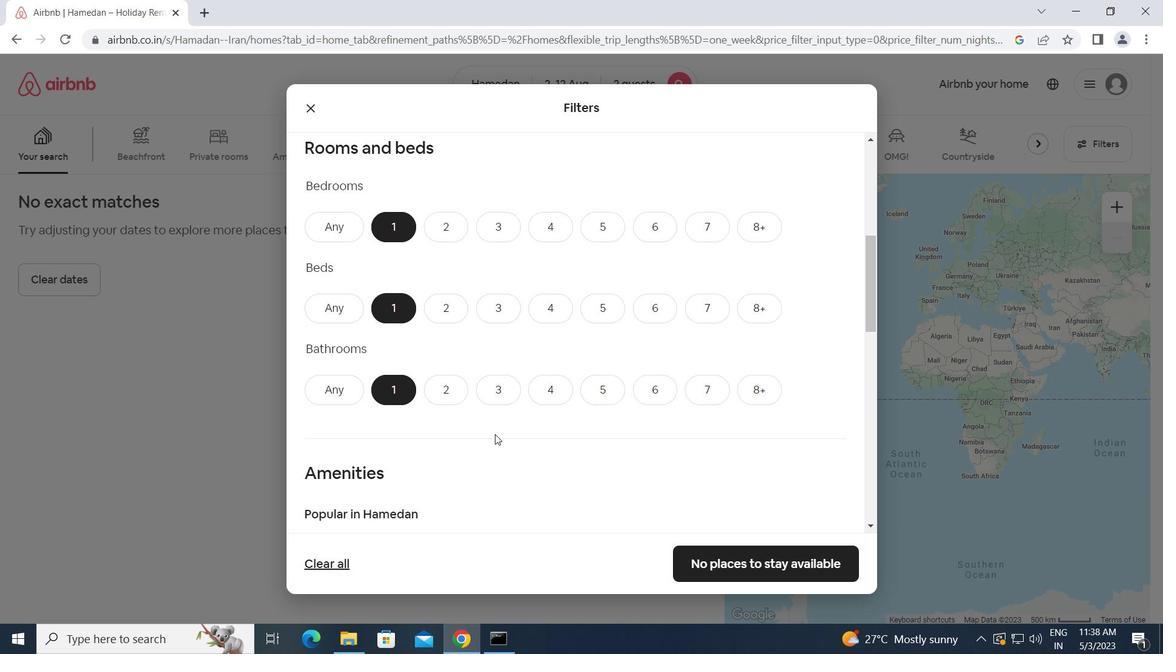 
Action: Mouse scrolled (495, 434) with delta (0, 0)
Screenshot: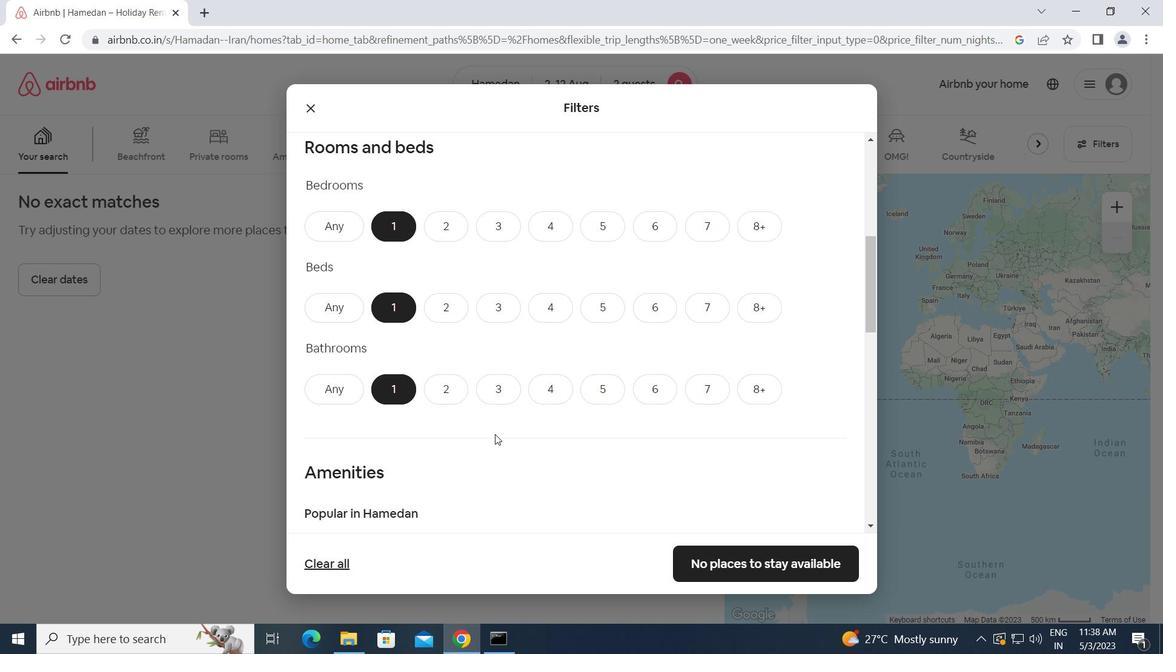 
Action: Mouse scrolled (495, 434) with delta (0, 0)
Screenshot: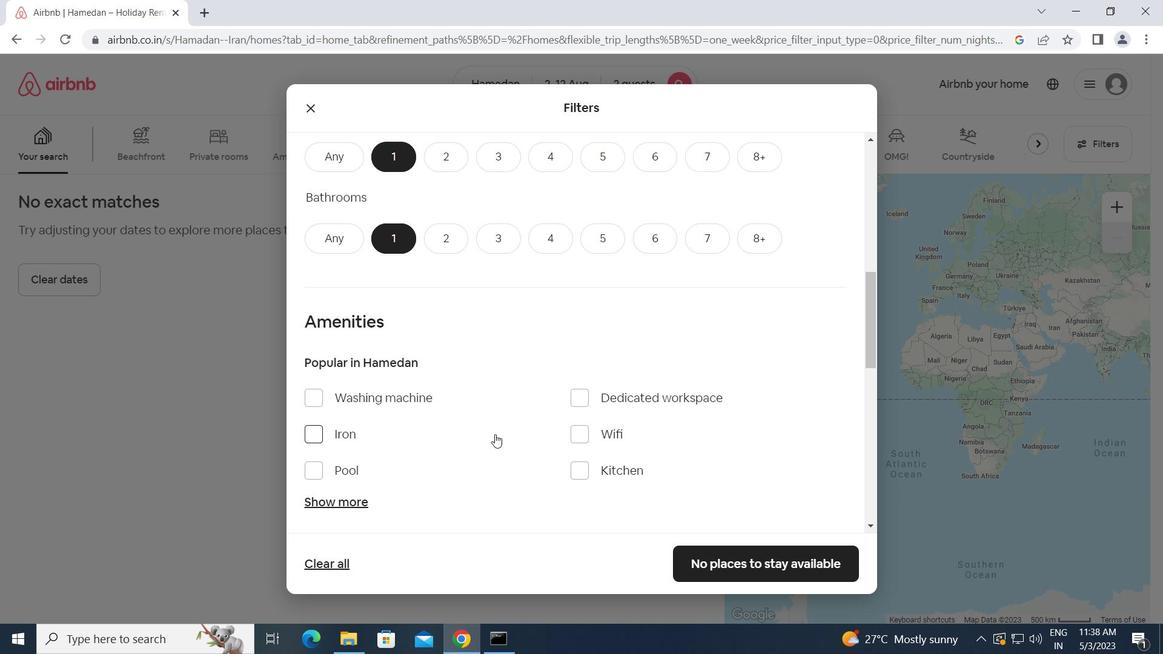 
Action: Mouse scrolled (495, 434) with delta (0, 0)
Screenshot: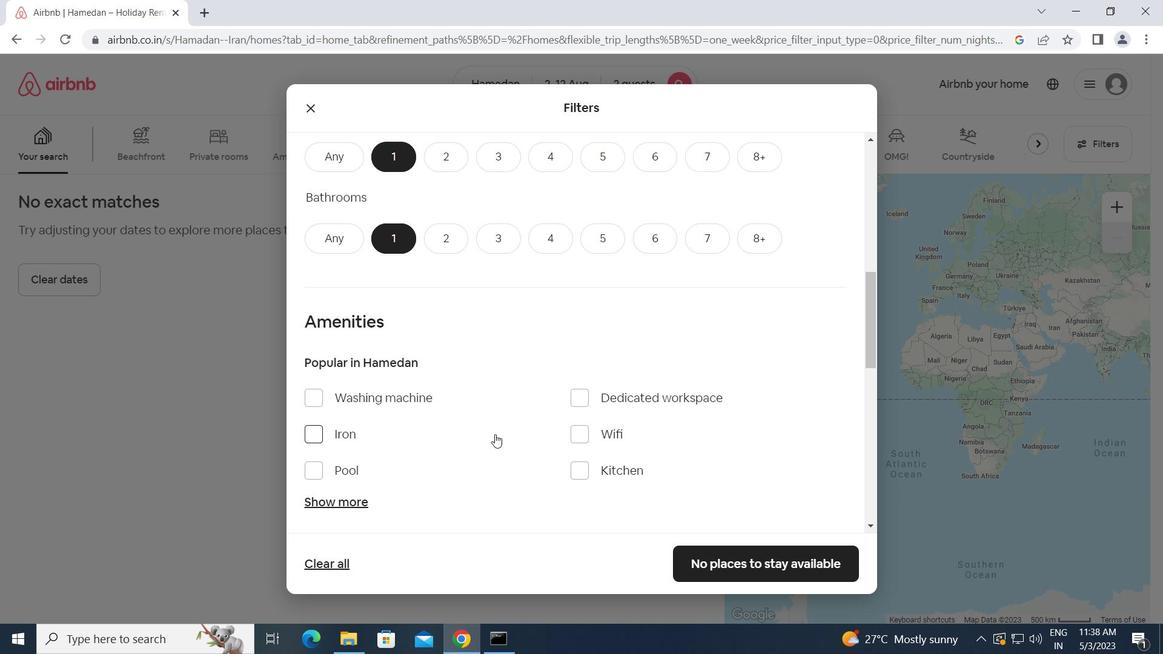 
Action: Mouse scrolled (495, 434) with delta (0, 0)
Screenshot: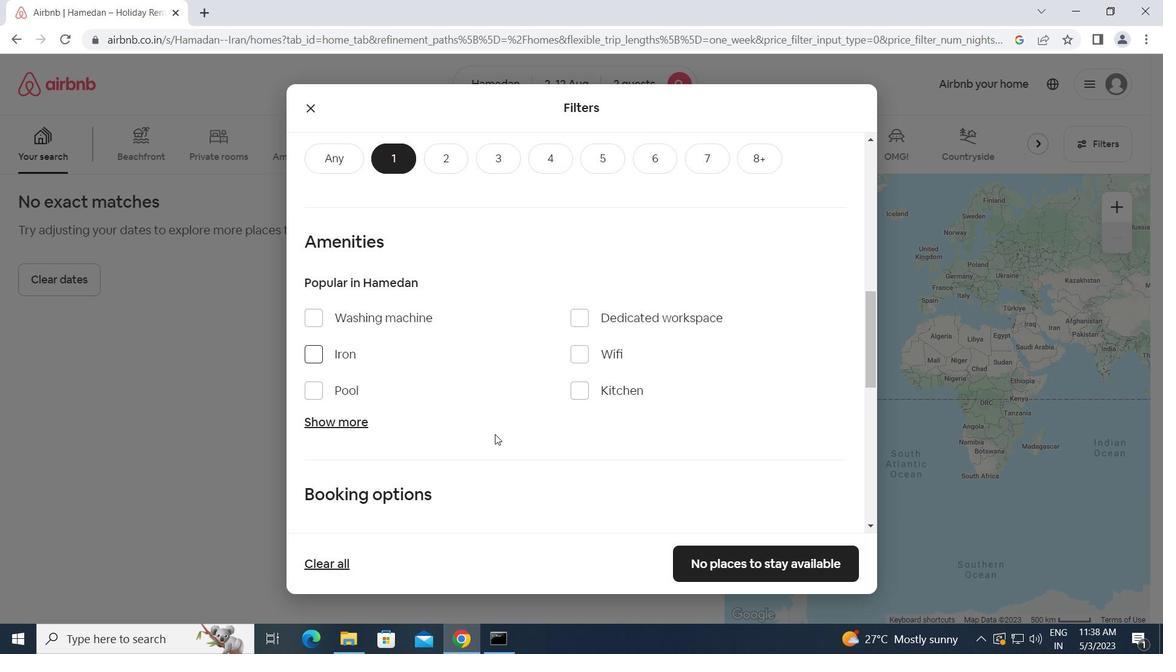 
Action: Mouse scrolled (495, 434) with delta (0, 0)
Screenshot: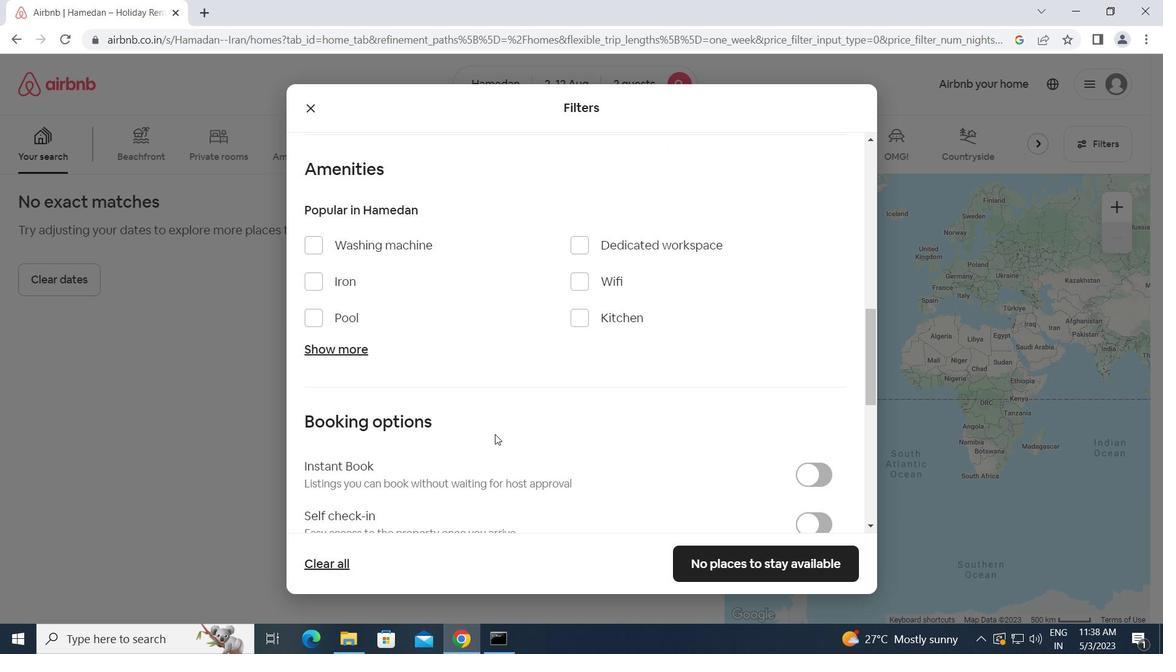 
Action: Mouse moved to (802, 376)
Screenshot: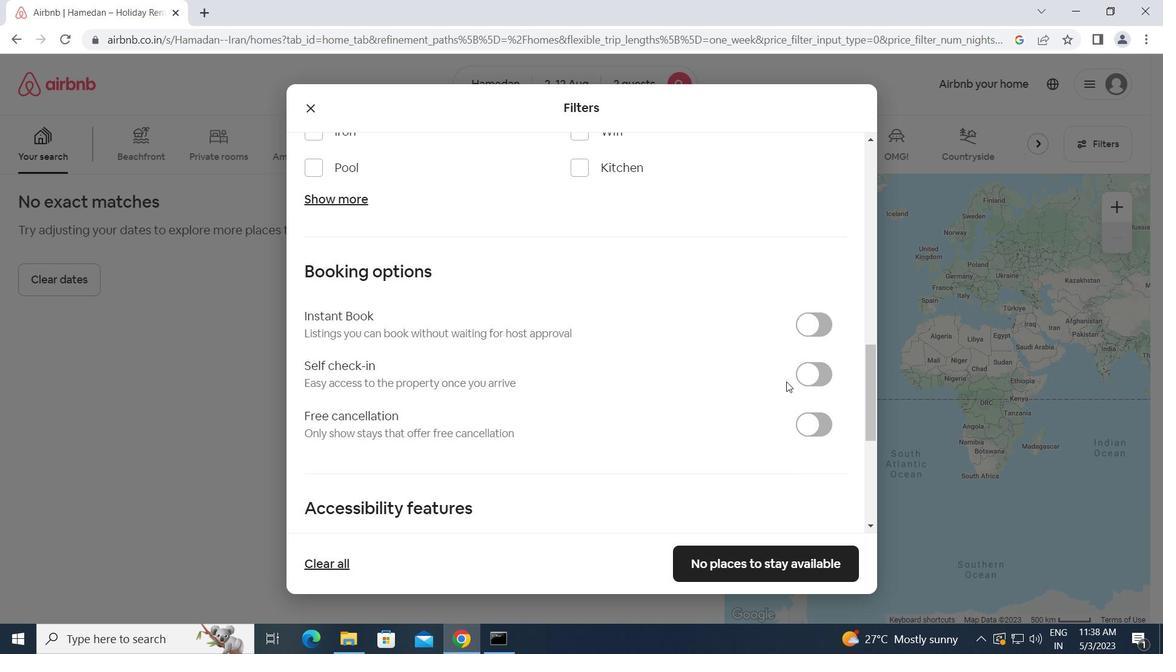 
Action: Mouse pressed left at (802, 376)
Screenshot: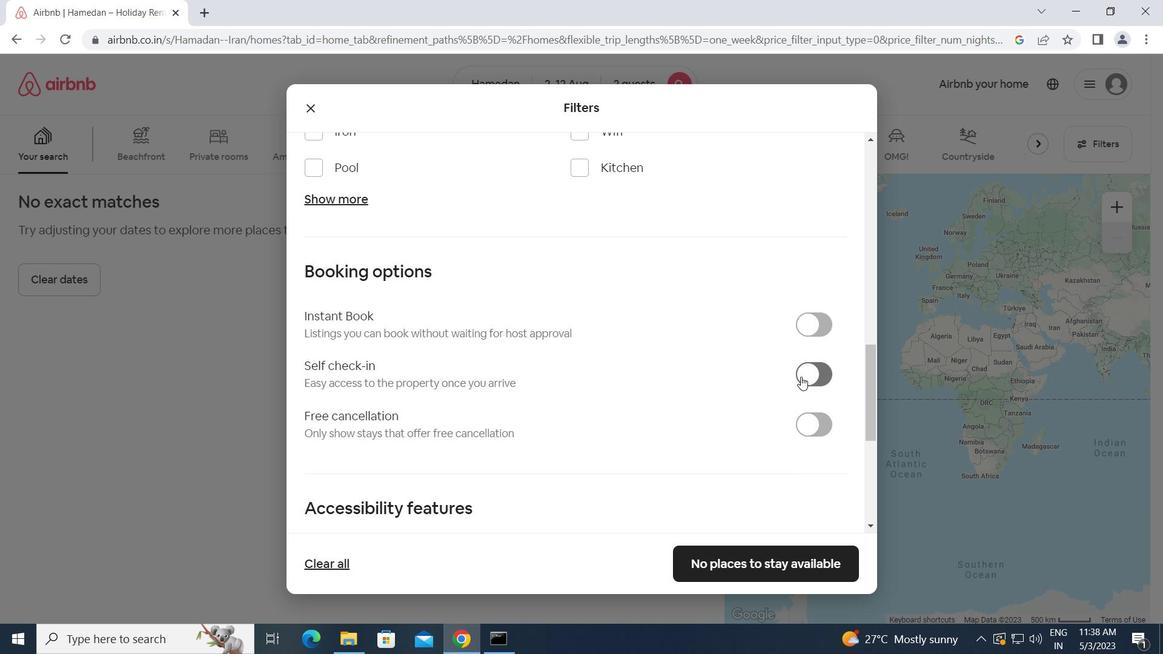 
Action: Mouse moved to (624, 432)
Screenshot: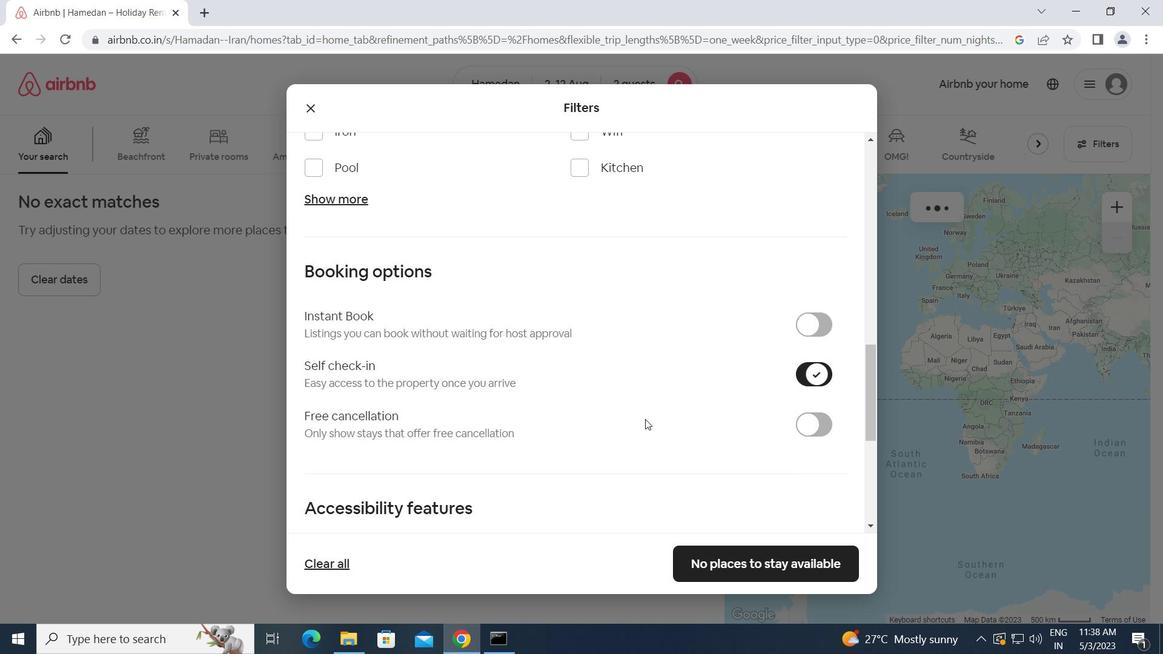 
Action: Mouse scrolled (624, 431) with delta (0, 0)
Screenshot: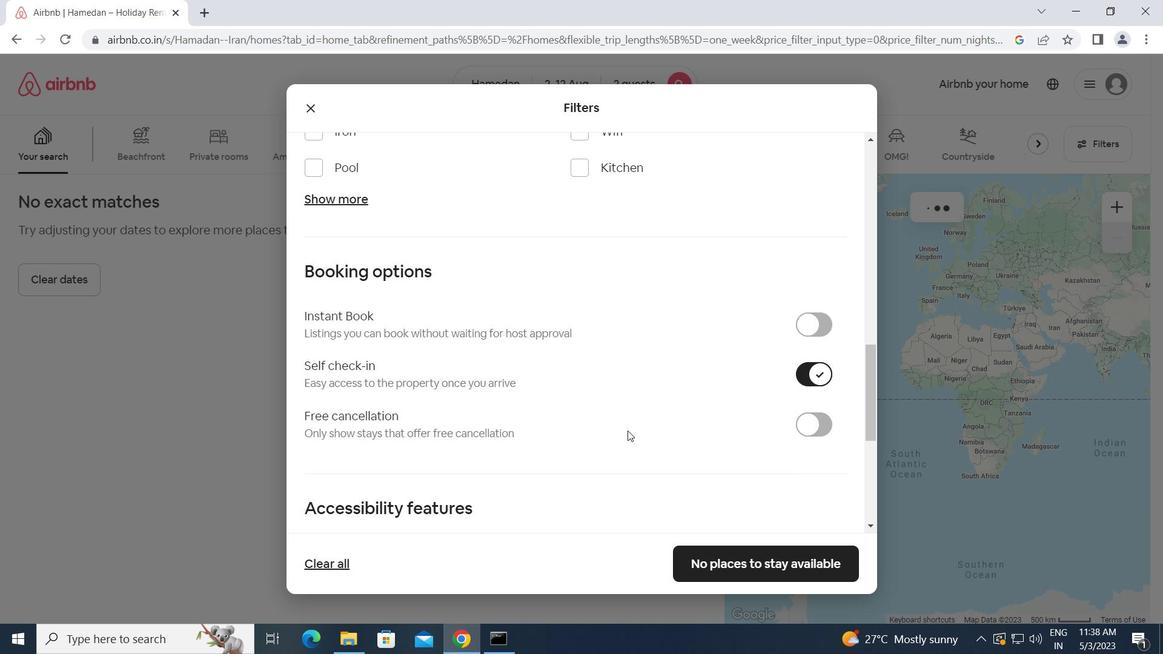 
Action: Mouse scrolled (624, 431) with delta (0, 0)
Screenshot: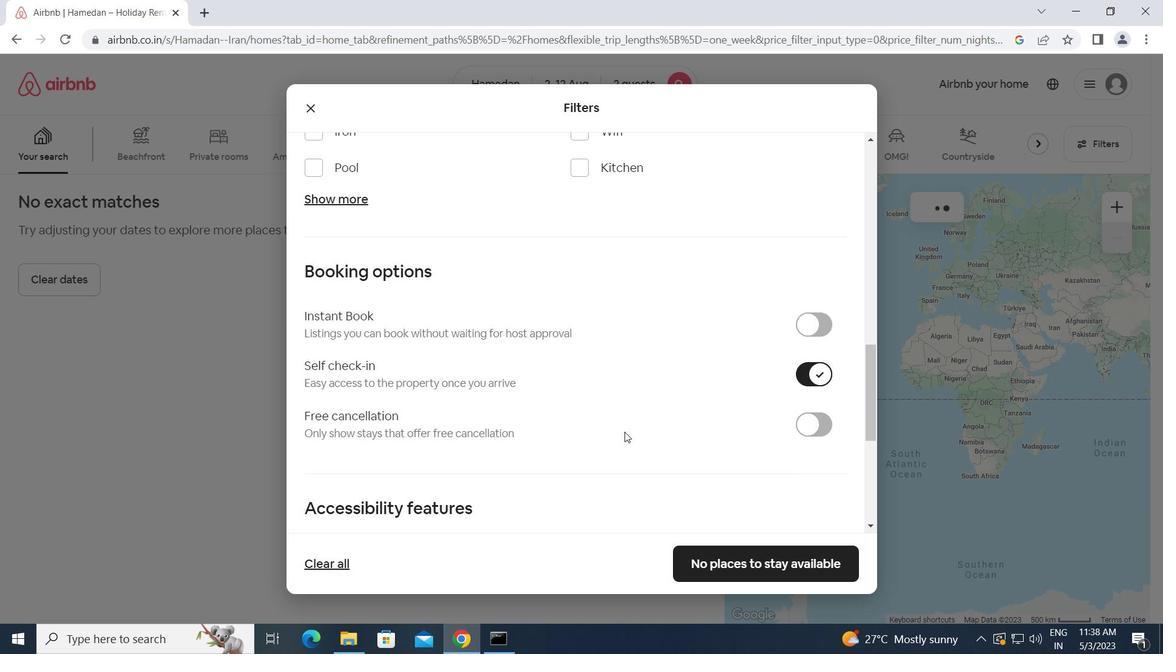 
Action: Mouse scrolled (624, 431) with delta (0, 0)
Screenshot: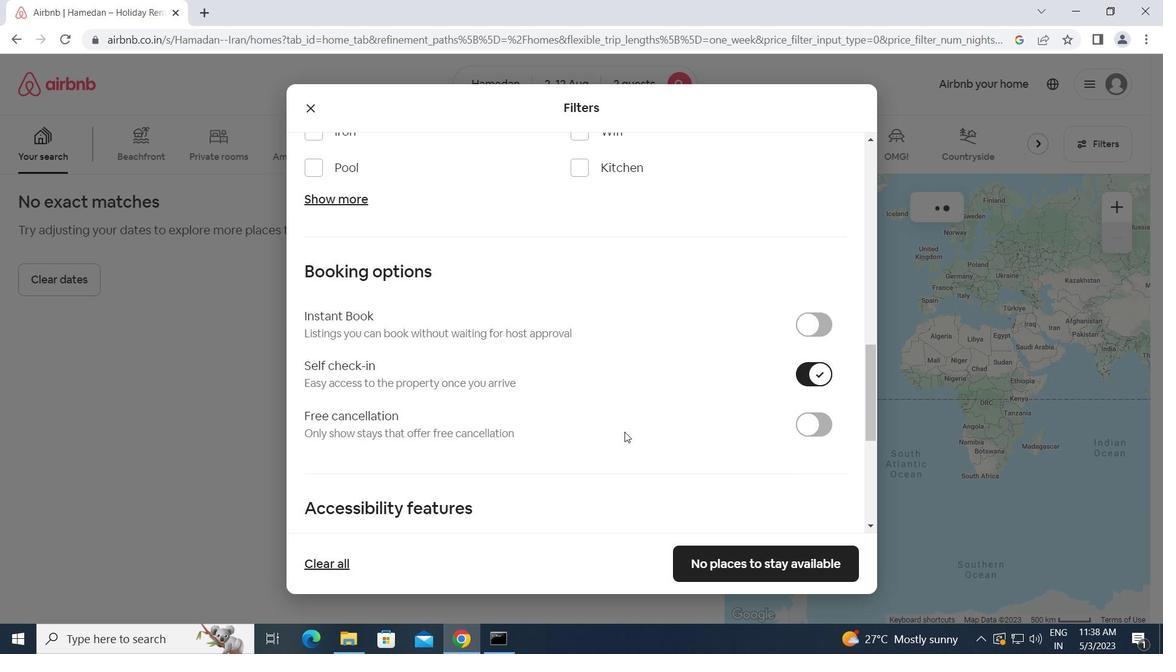 
Action: Mouse scrolled (624, 431) with delta (0, 0)
Screenshot: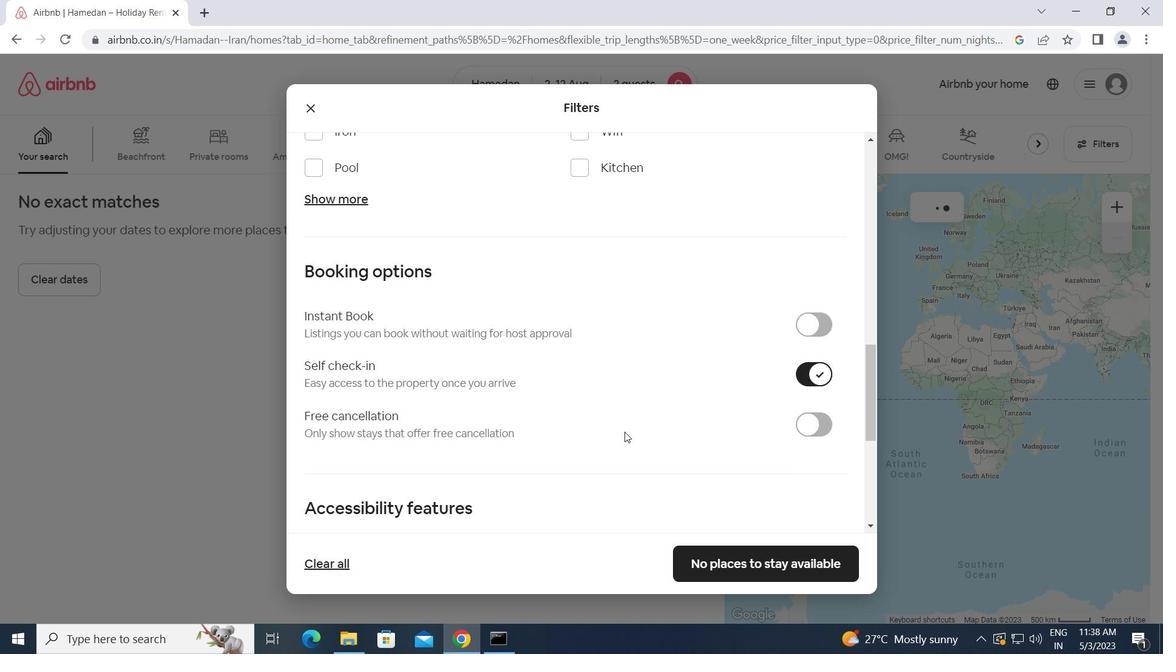 
Action: Mouse scrolled (624, 431) with delta (0, 0)
Screenshot: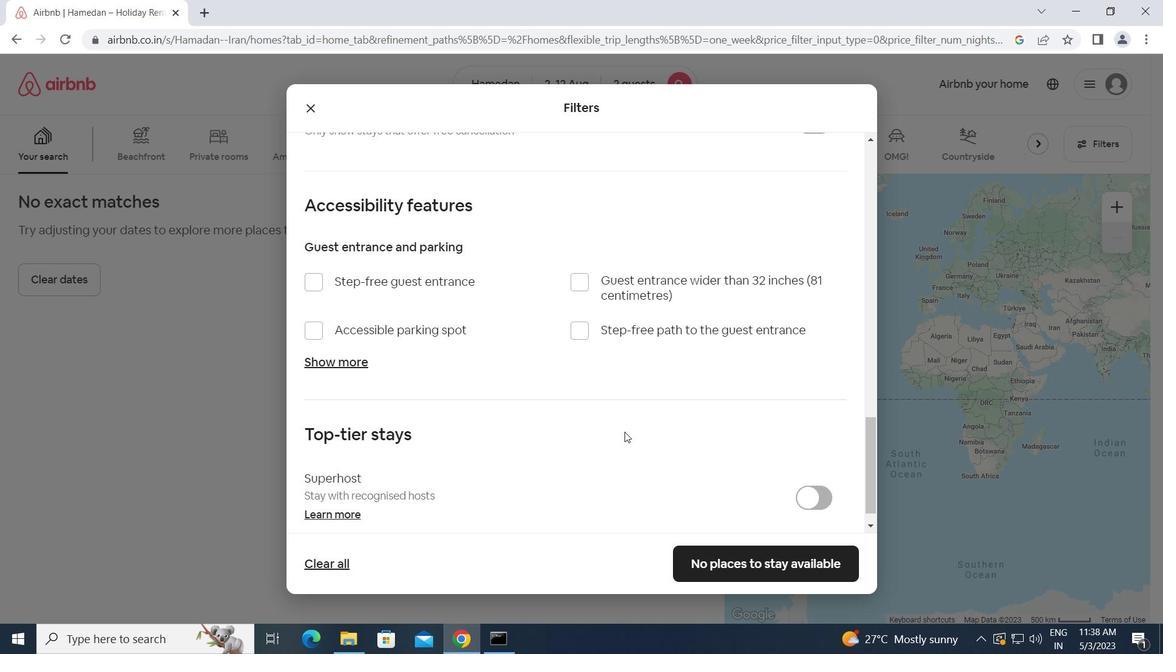 
Action: Mouse scrolled (624, 431) with delta (0, 0)
Screenshot: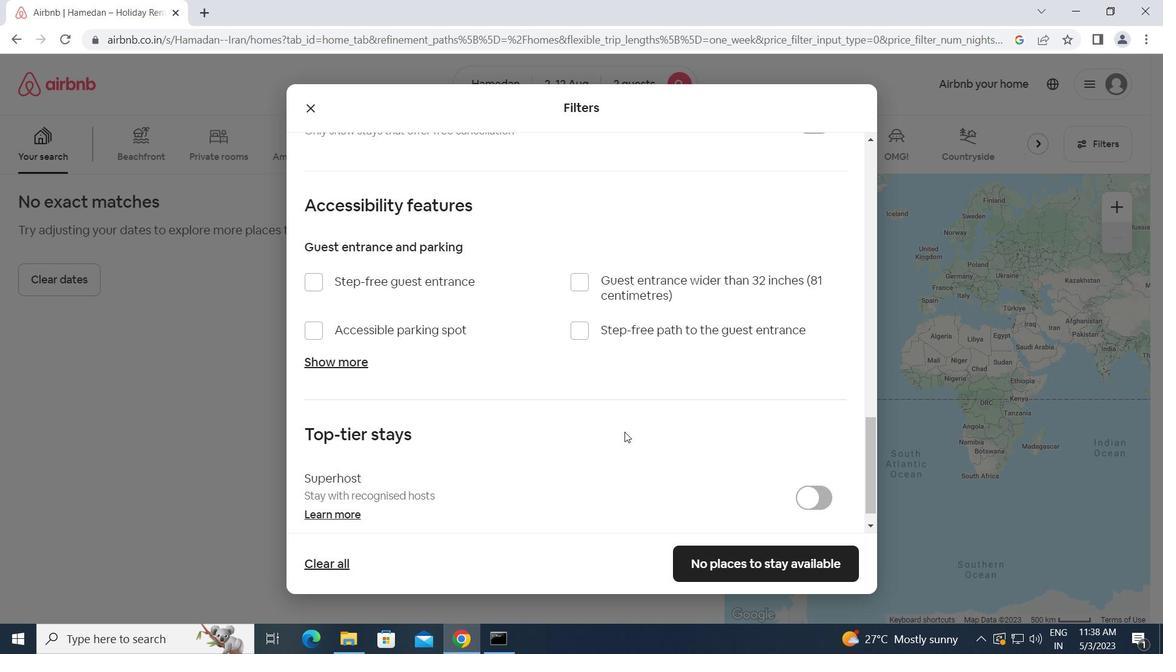 
Action: Mouse scrolled (624, 431) with delta (0, 0)
Screenshot: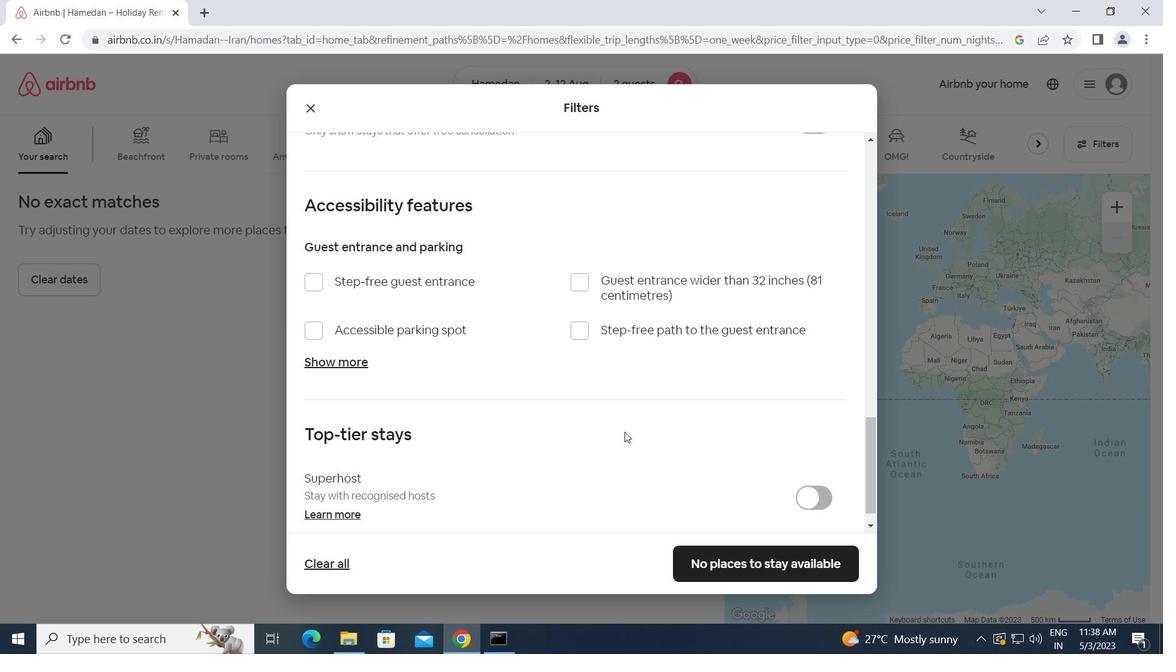 
Action: Mouse scrolled (624, 431) with delta (0, 0)
Screenshot: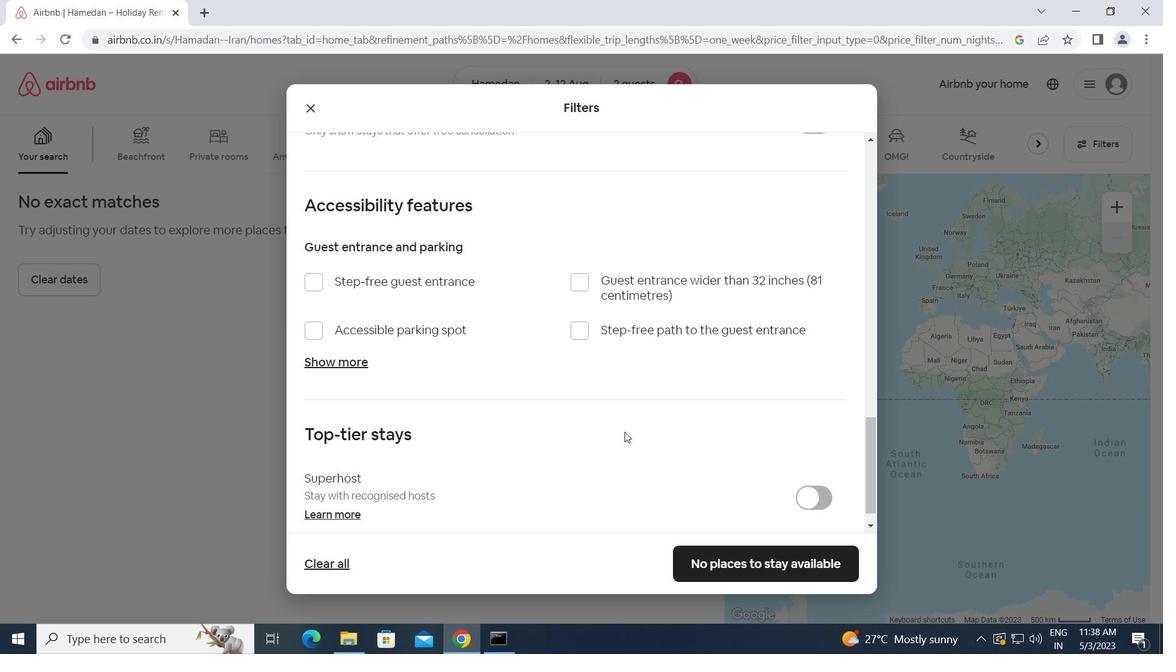 
Action: Mouse scrolled (624, 431) with delta (0, 0)
Screenshot: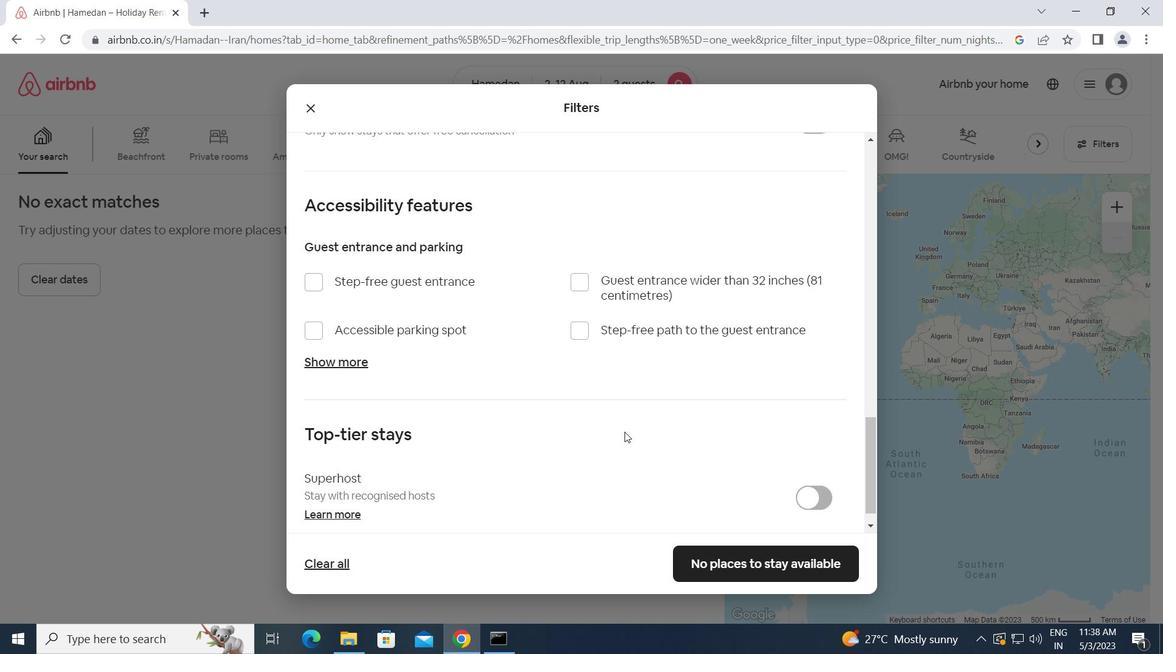 
Action: Mouse moved to (624, 434)
Screenshot: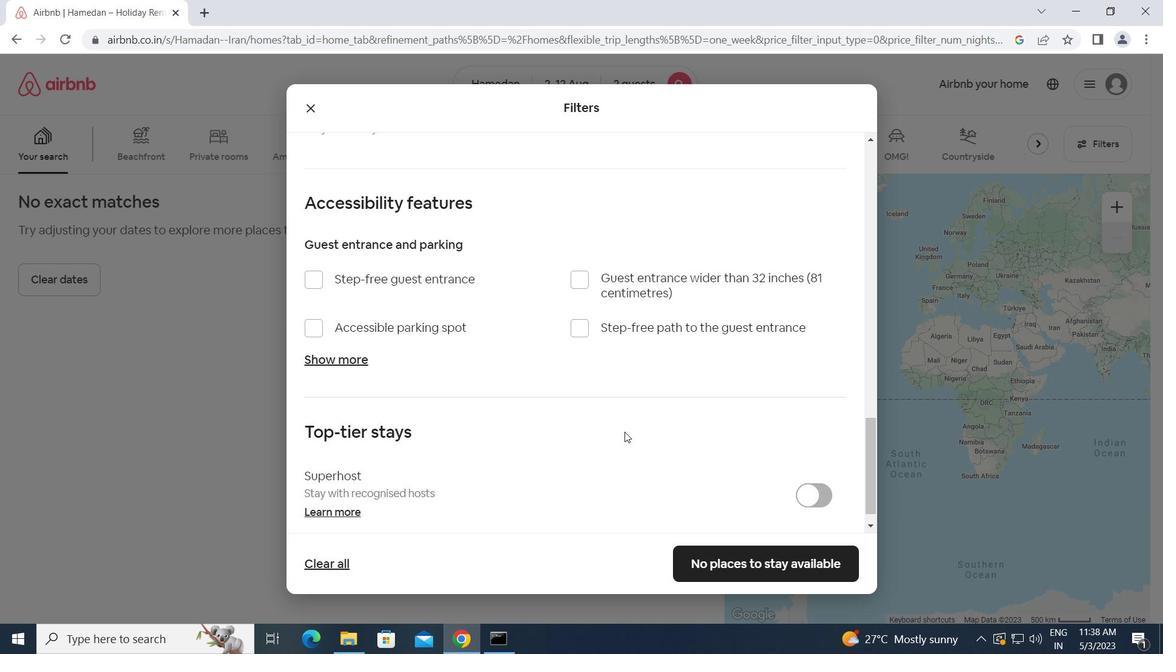 
Action: Mouse scrolled (624, 434) with delta (0, 0)
Screenshot: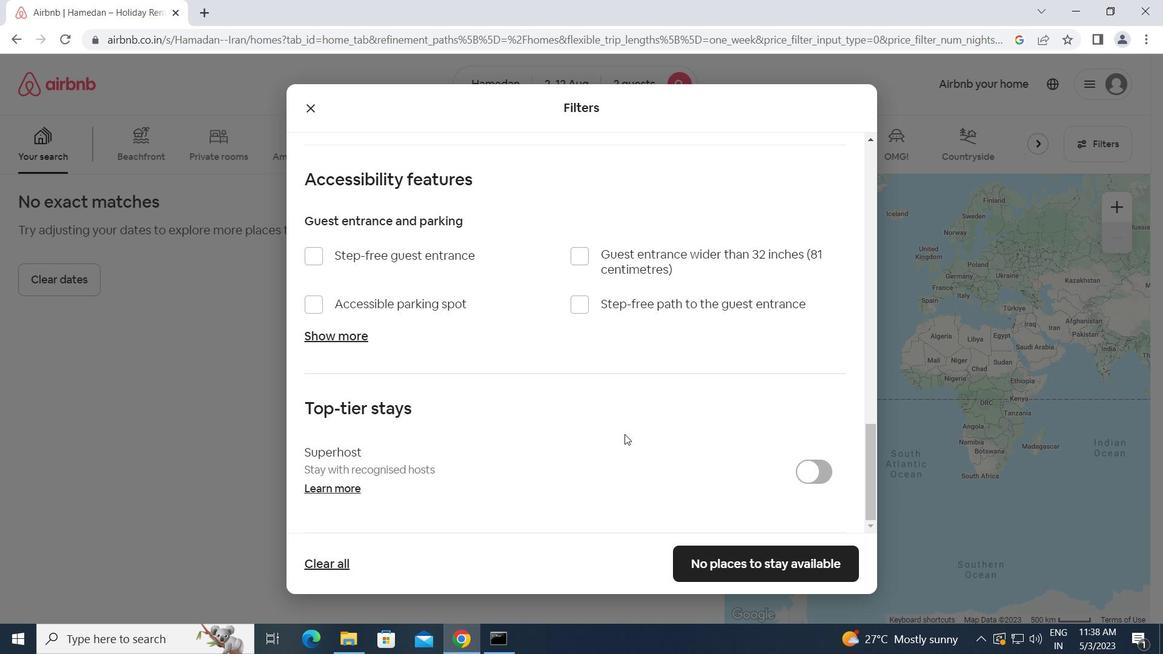 
Action: Mouse moved to (624, 435)
Screenshot: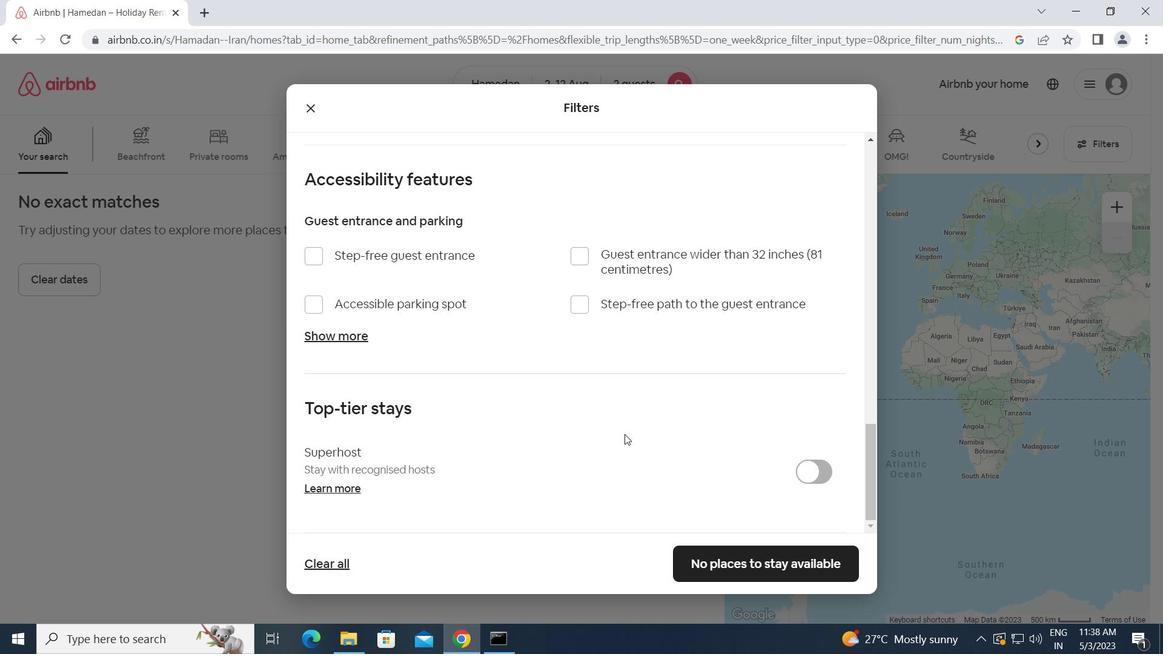 
Action: Mouse scrolled (624, 434) with delta (0, 0)
Screenshot: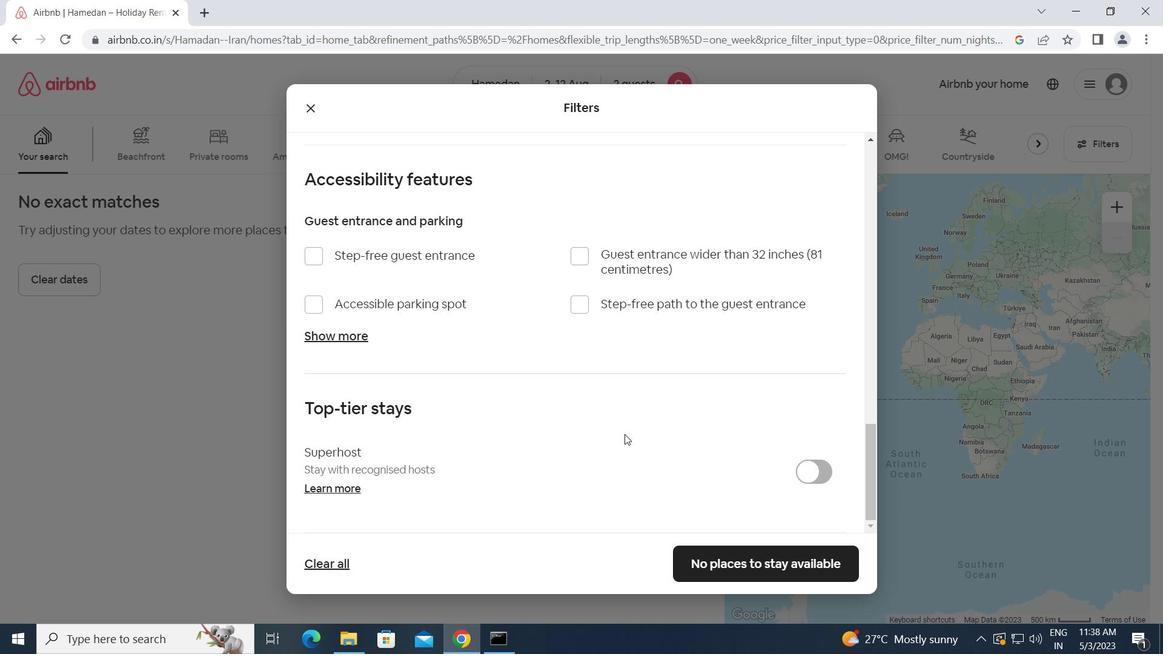 
Action: Mouse moved to (625, 439)
Screenshot: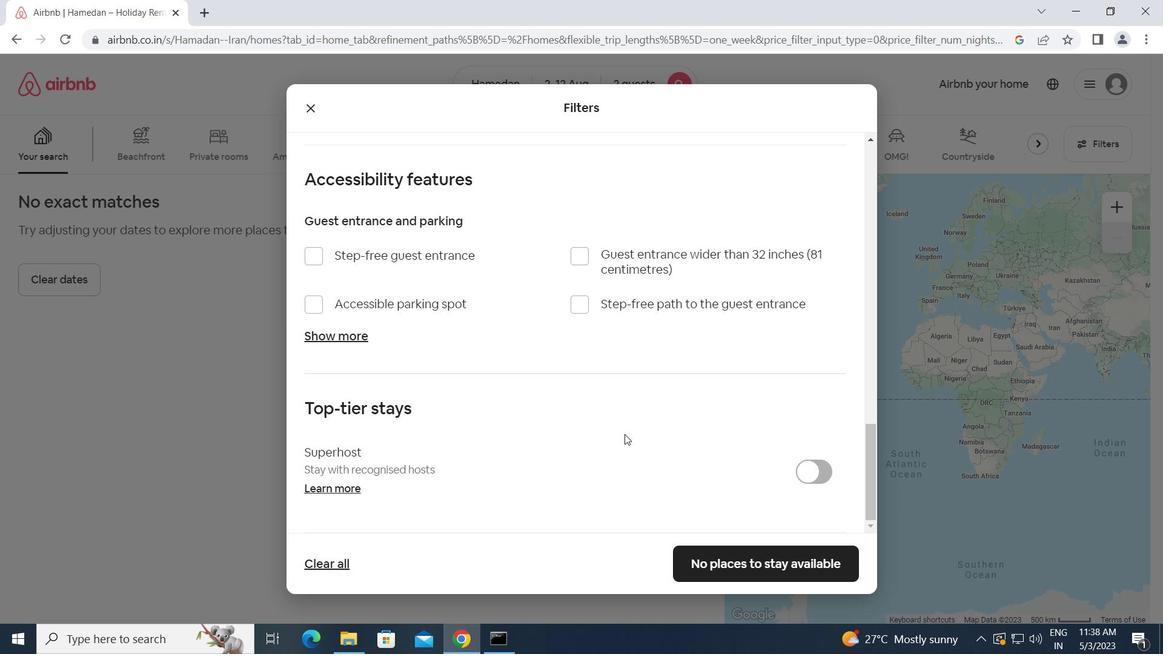 
Action: Mouse scrolled (625, 438) with delta (0, 0)
Screenshot: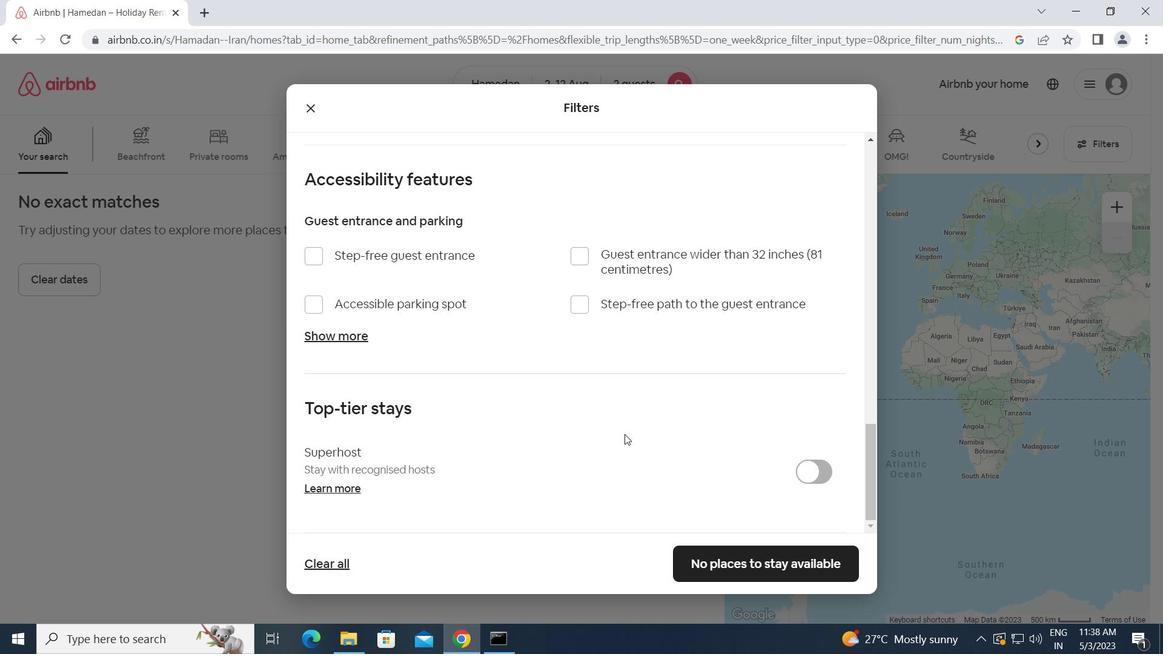 
Action: Mouse moved to (630, 454)
Screenshot: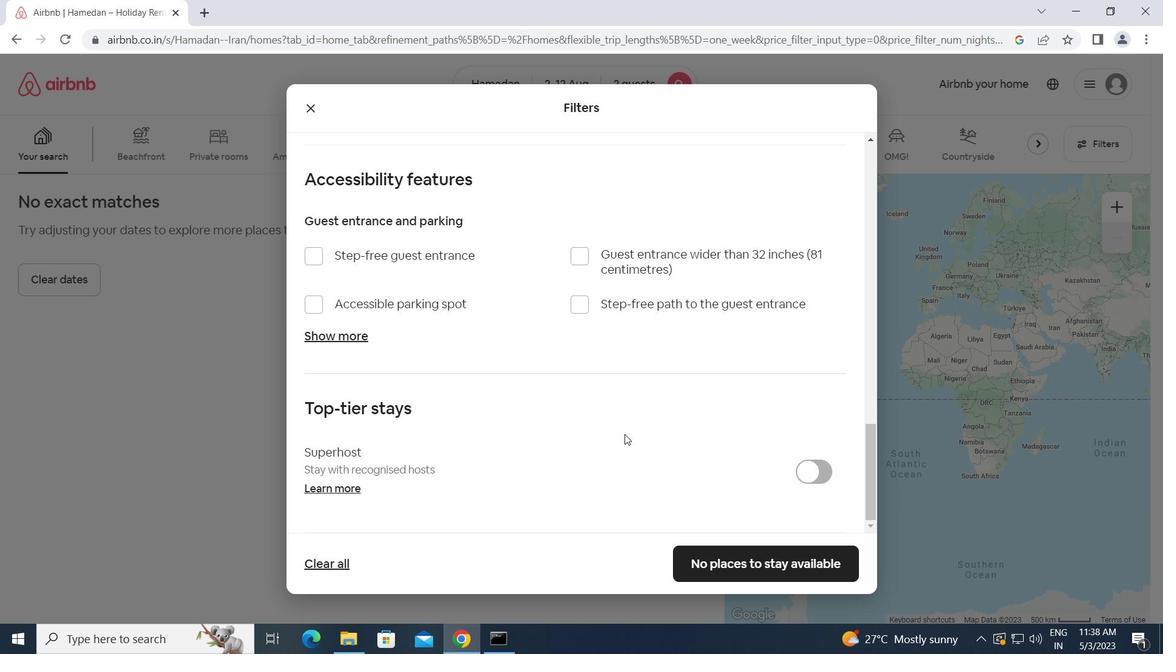 
Action: Mouse scrolled (630, 454) with delta (0, 0)
Screenshot: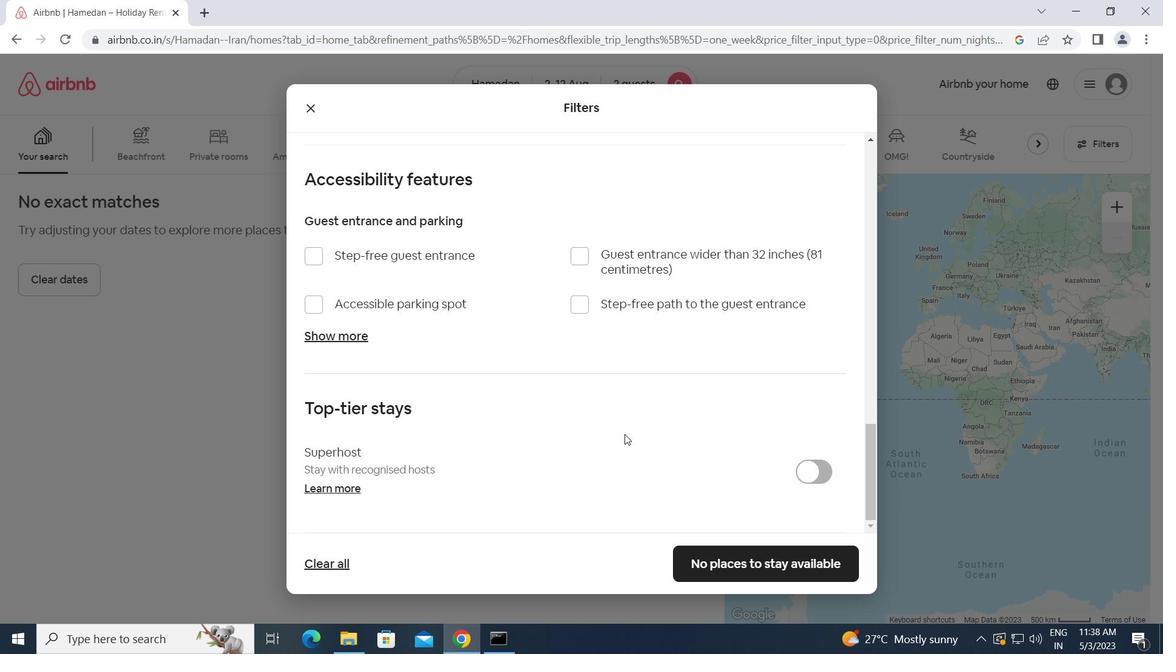 
Action: Mouse moved to (709, 564)
Screenshot: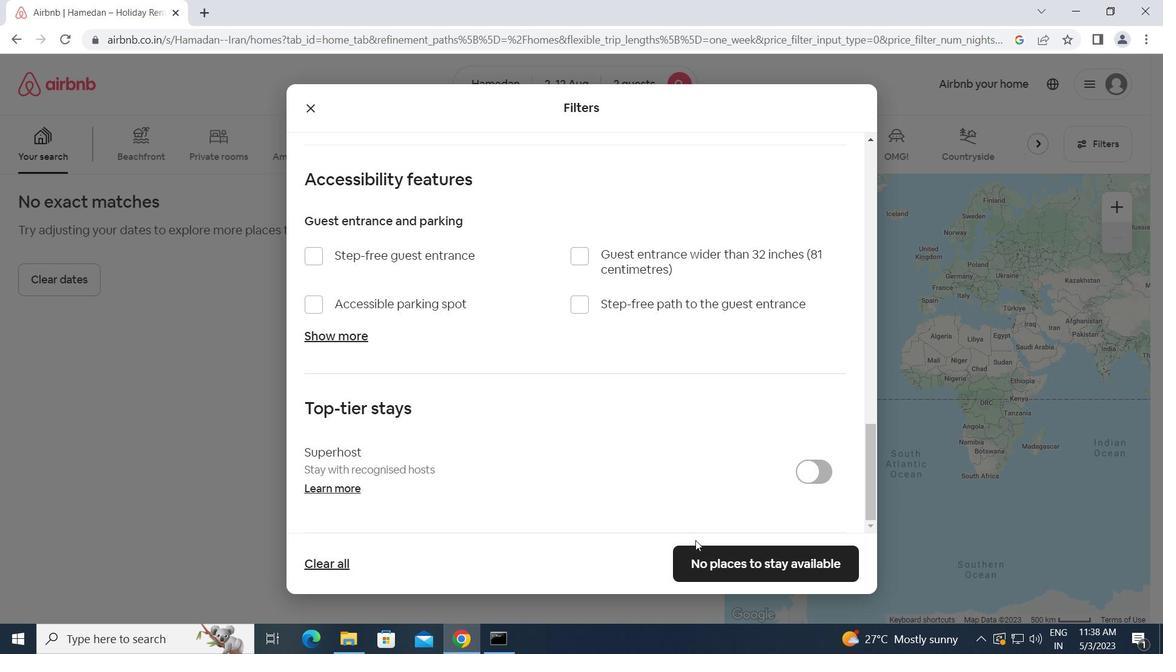 
Action: Mouse pressed left at (709, 564)
Screenshot: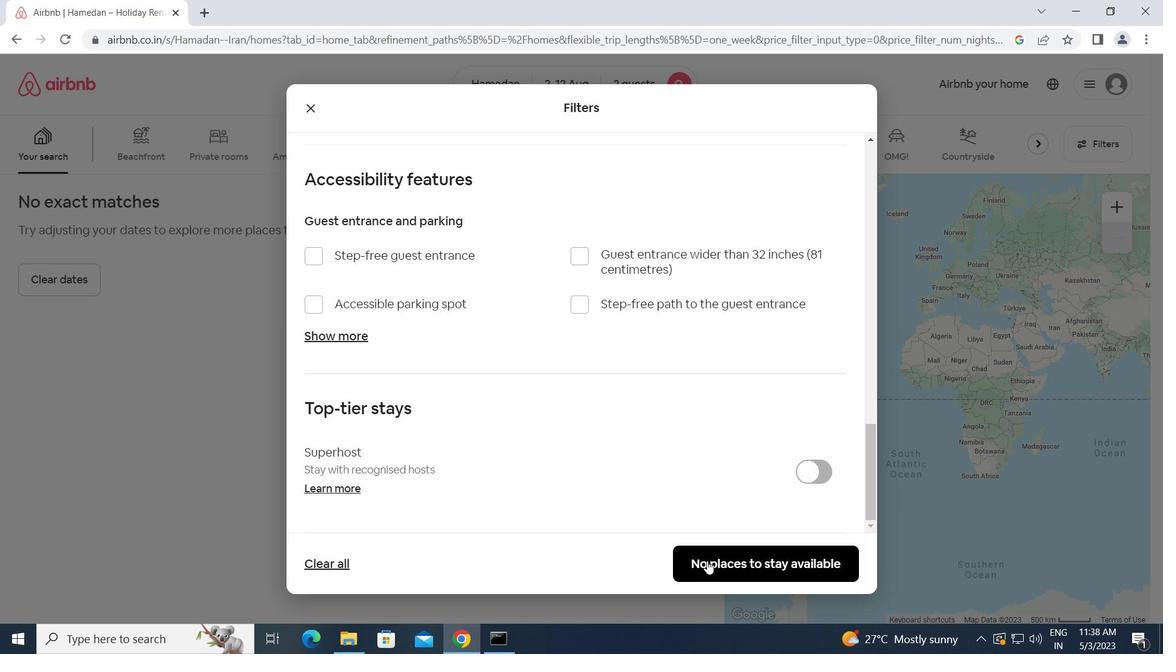 
Action: Mouse moved to (704, 558)
Screenshot: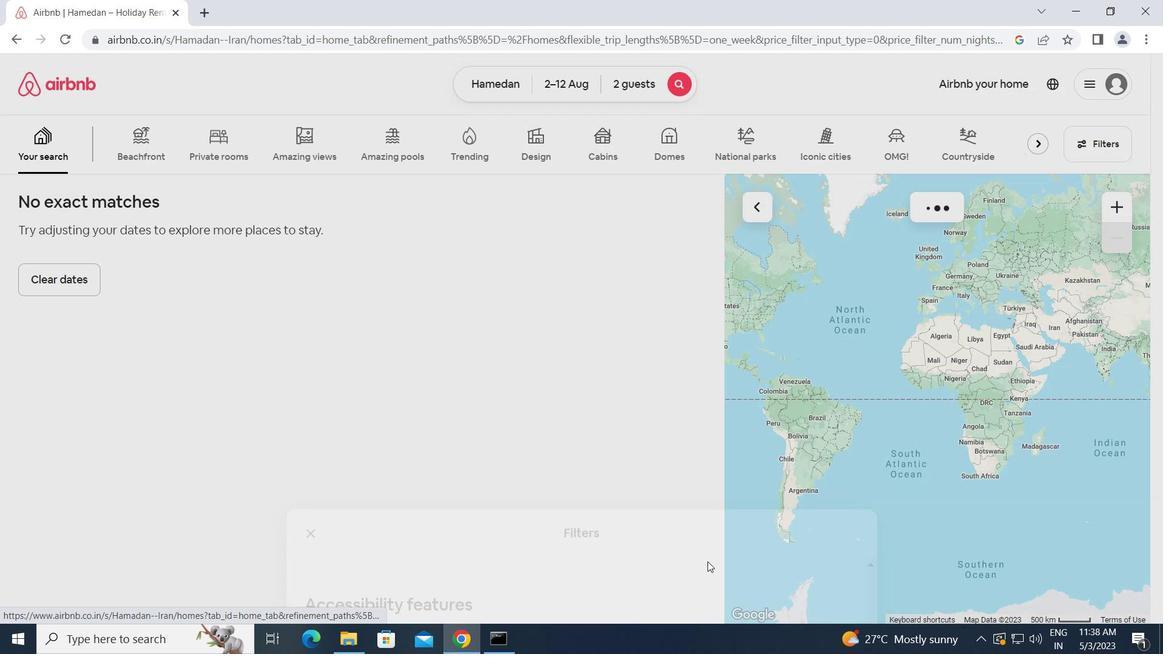 
